 Task: Open Card Customer Satisfaction Review in Board Business Model Business Process Mapping and Optimization to Workspace Inventory Management Software and add a team member Softage.3@softage.net, a label Purple, a checklist Financial Analysis, an attachment from your google drive, a color Purple and finally, add a card description 'Plan and execute company team-building retreat with a focus on leadership development' and a comment 'Given the potential impact of this task, let us make sure we involve all stakeholders and gather their feedback.'. Add a start date 'Jan 03, 1900' with a due date 'Jan 10, 1900'
Action: Mouse moved to (834, 175)
Screenshot: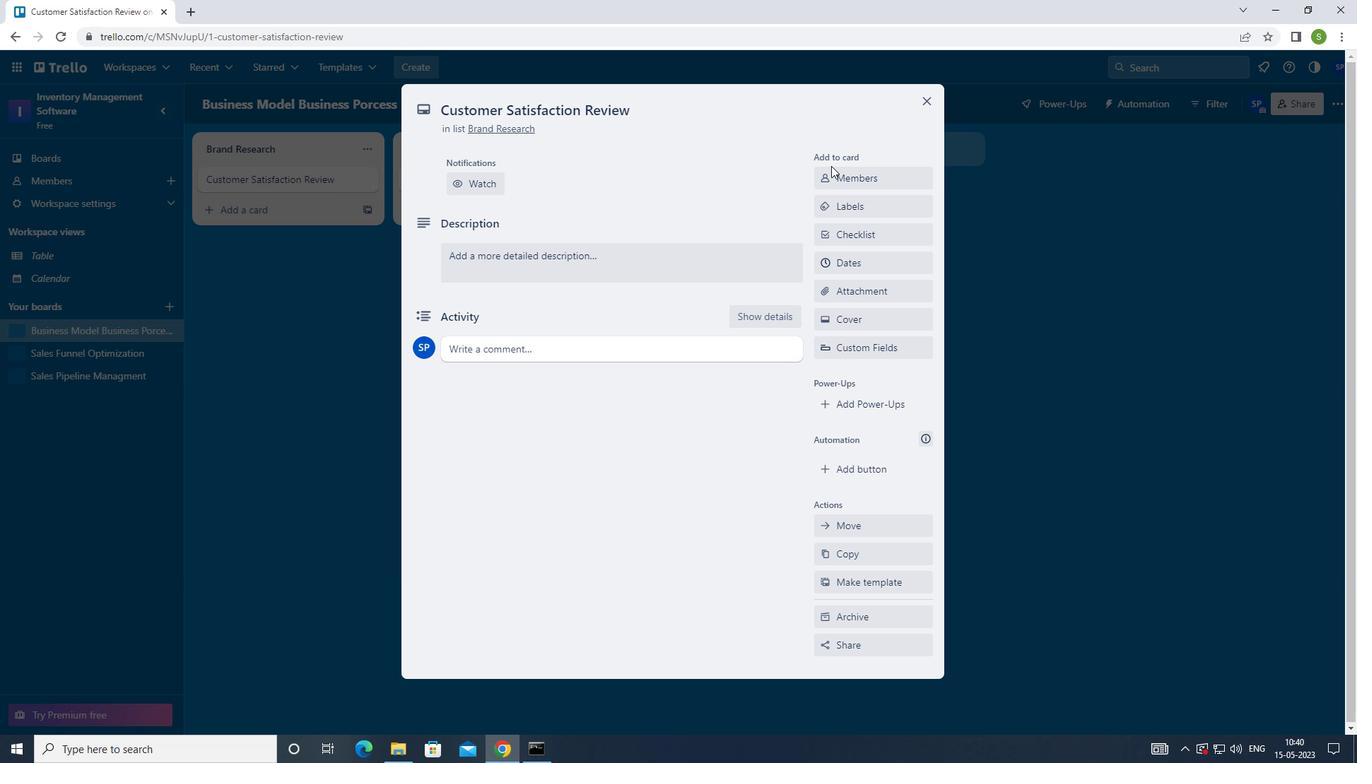 
Action: Mouse pressed left at (834, 175)
Screenshot: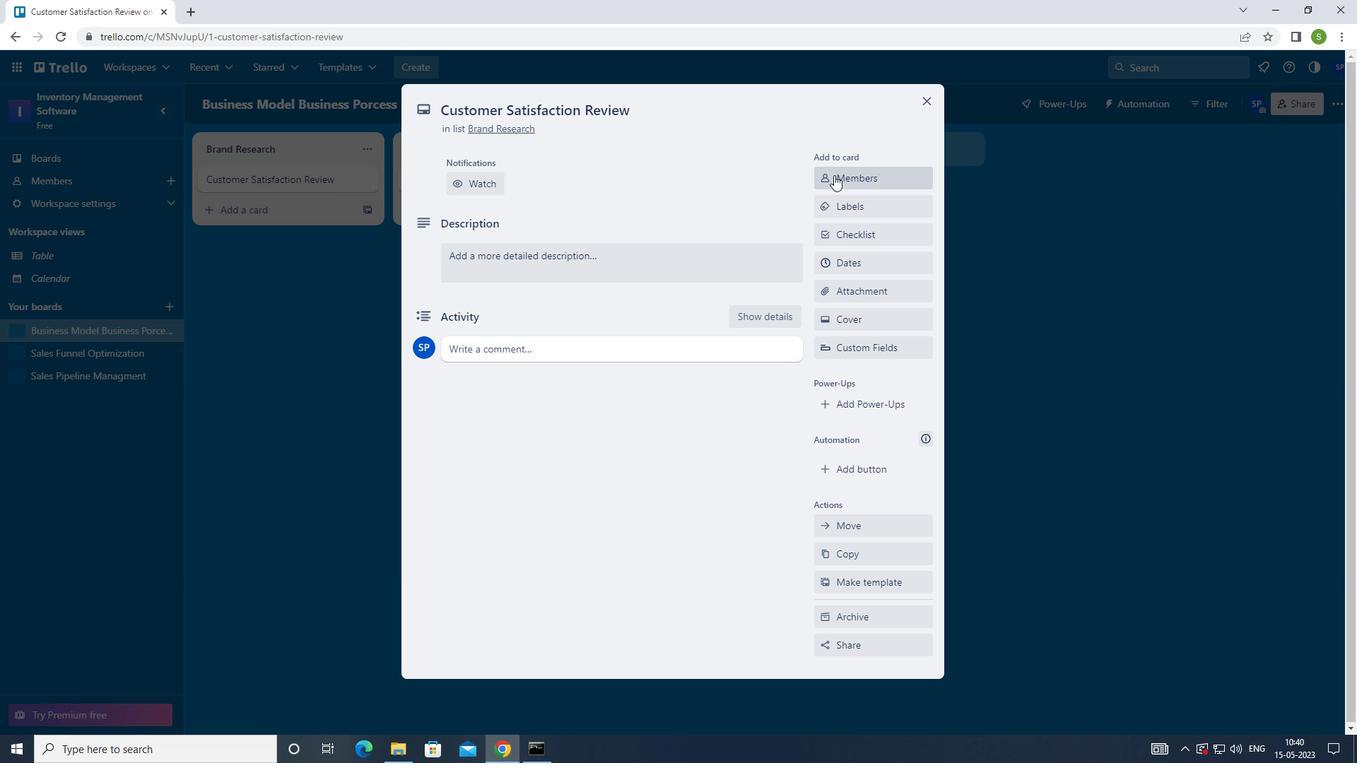 
Action: Mouse moved to (627, 236)
Screenshot: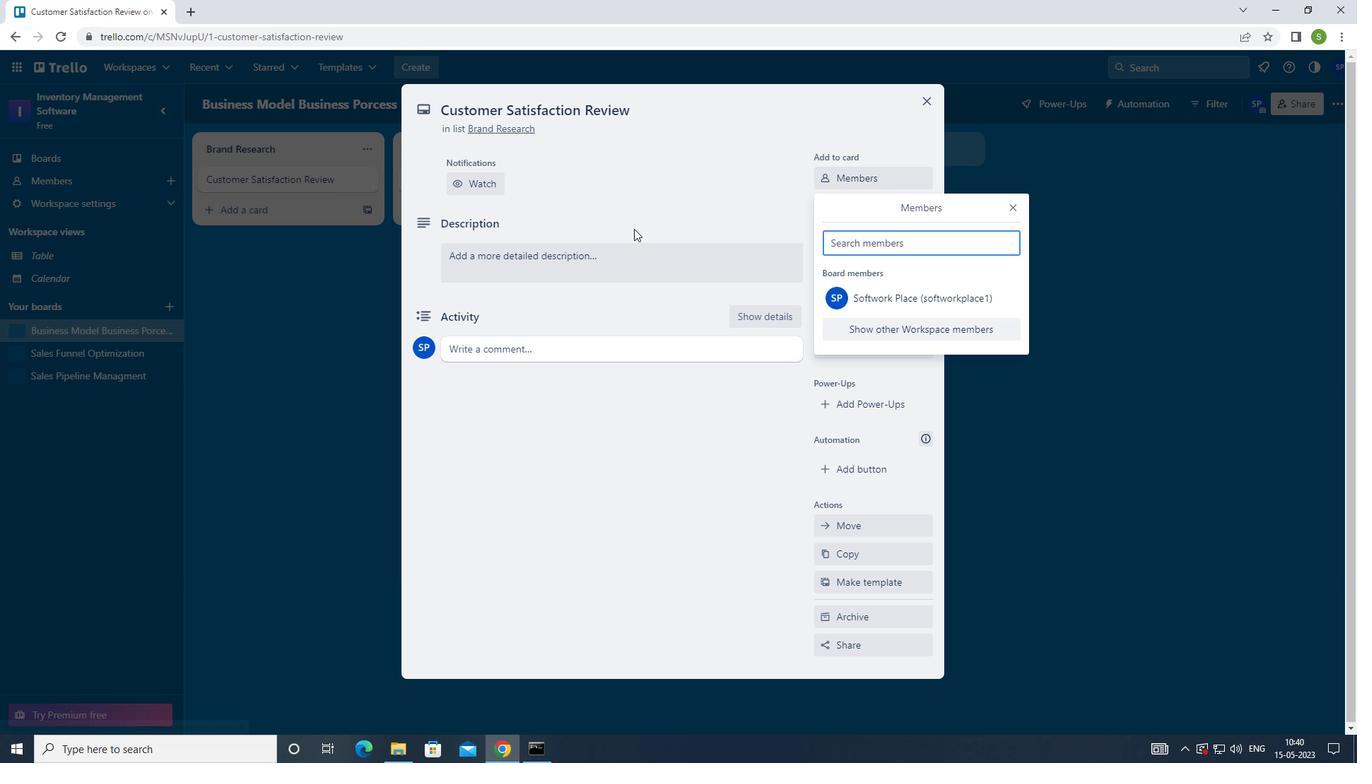 
Action: Key pressed <Key.shift>SOFTAGE.3<Key.shift>@SOFTGE<Key.backspace><Key.backspace>AGE,NET
Screenshot: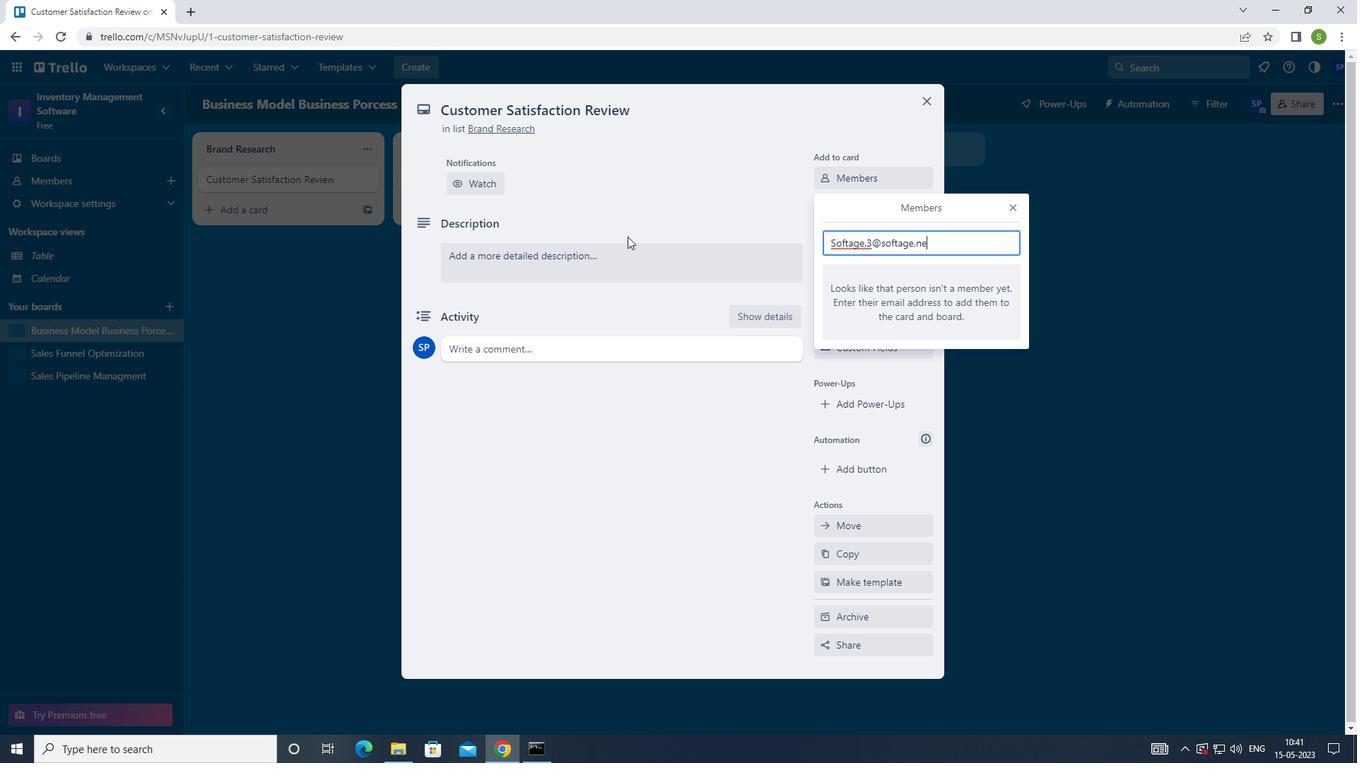 
Action: Mouse moved to (1010, 205)
Screenshot: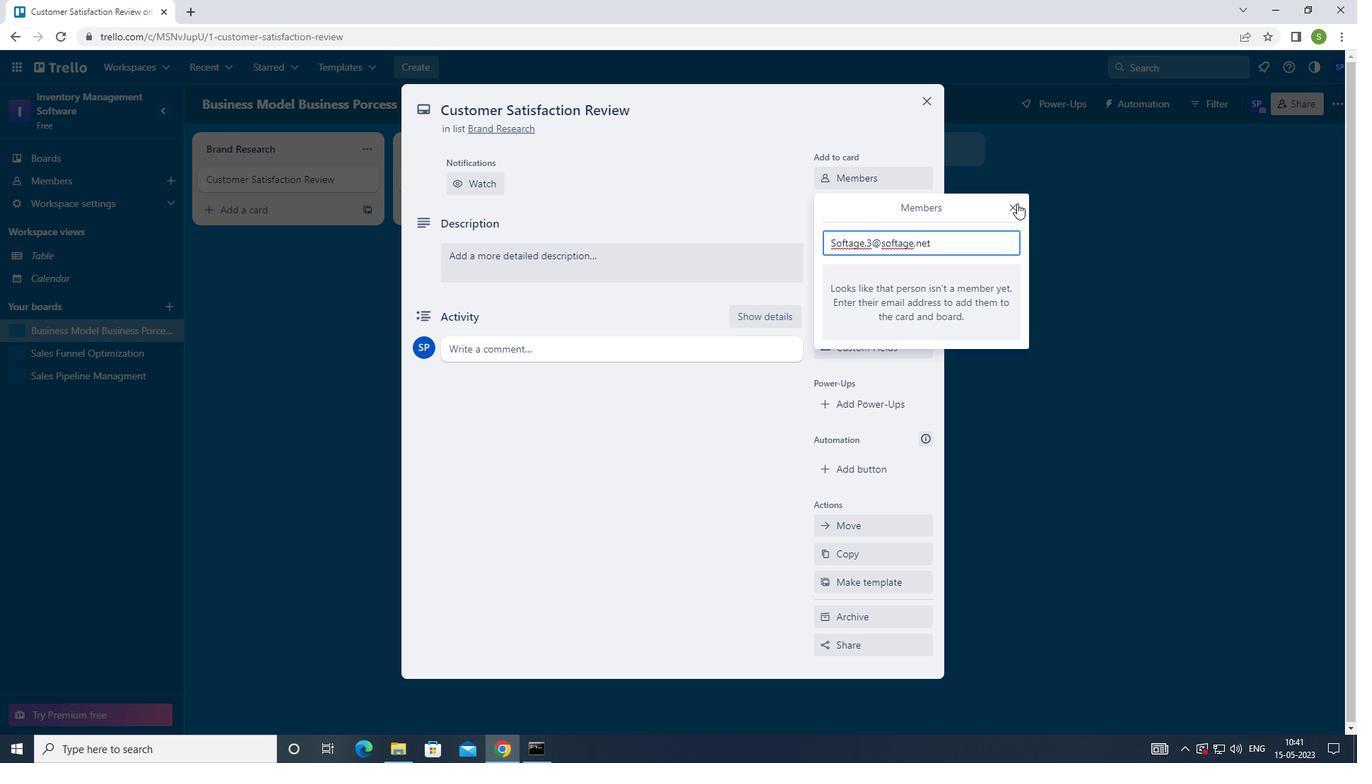 
Action: Mouse pressed left at (1010, 205)
Screenshot: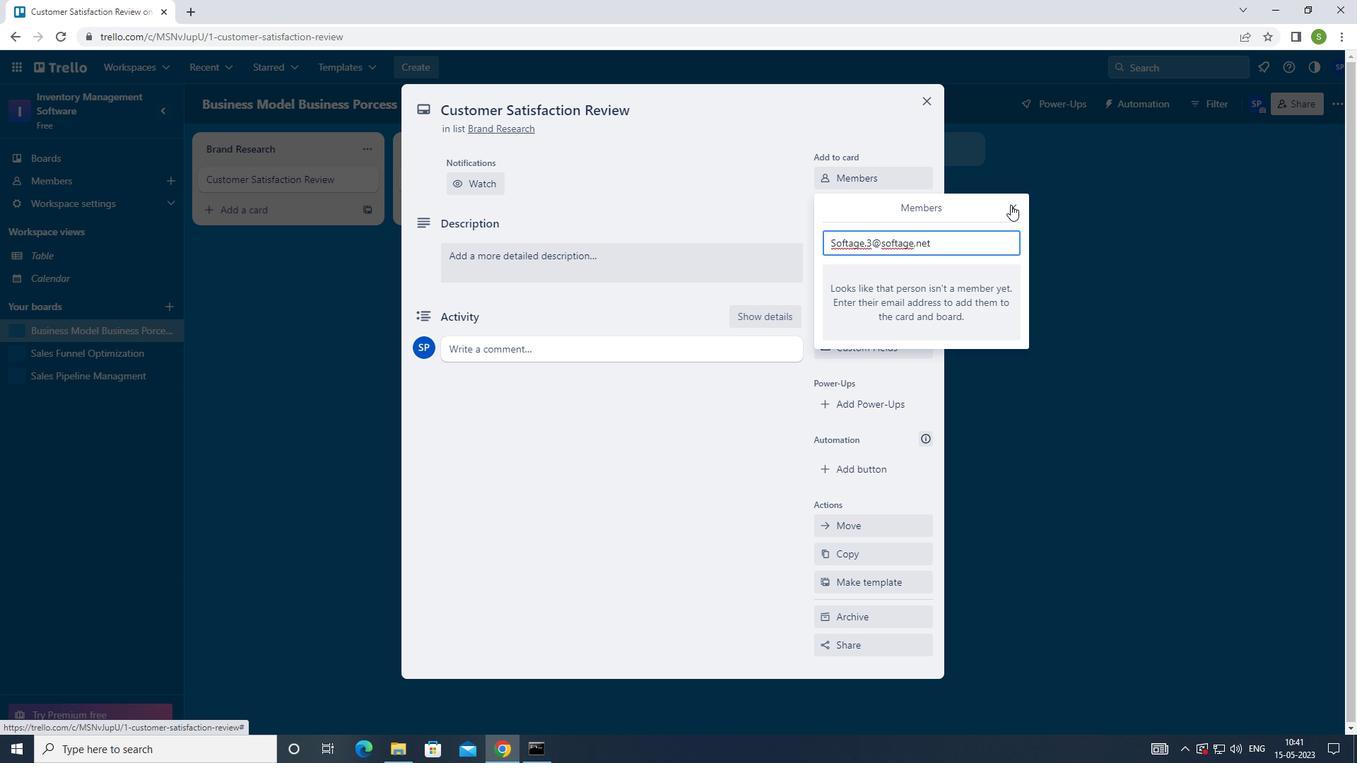
Action: Mouse moved to (880, 212)
Screenshot: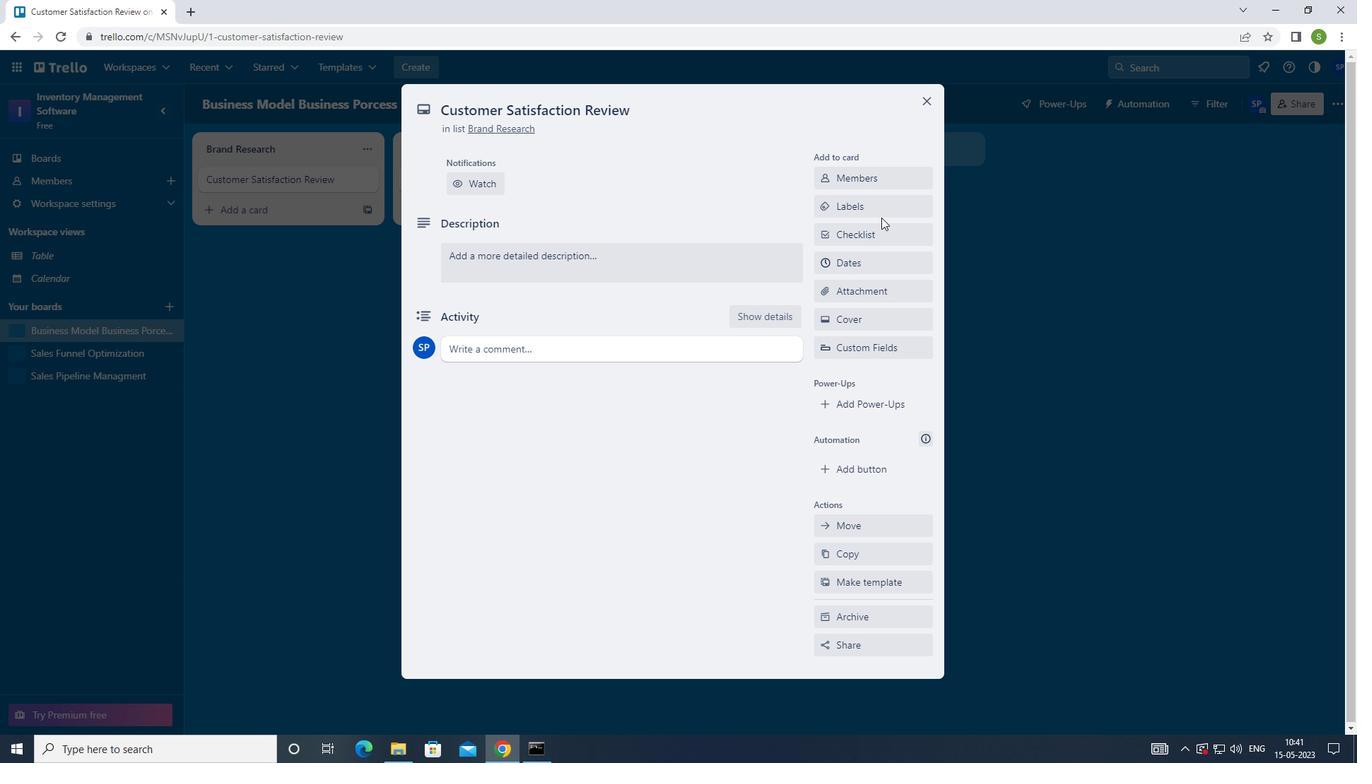 
Action: Mouse pressed left at (880, 212)
Screenshot: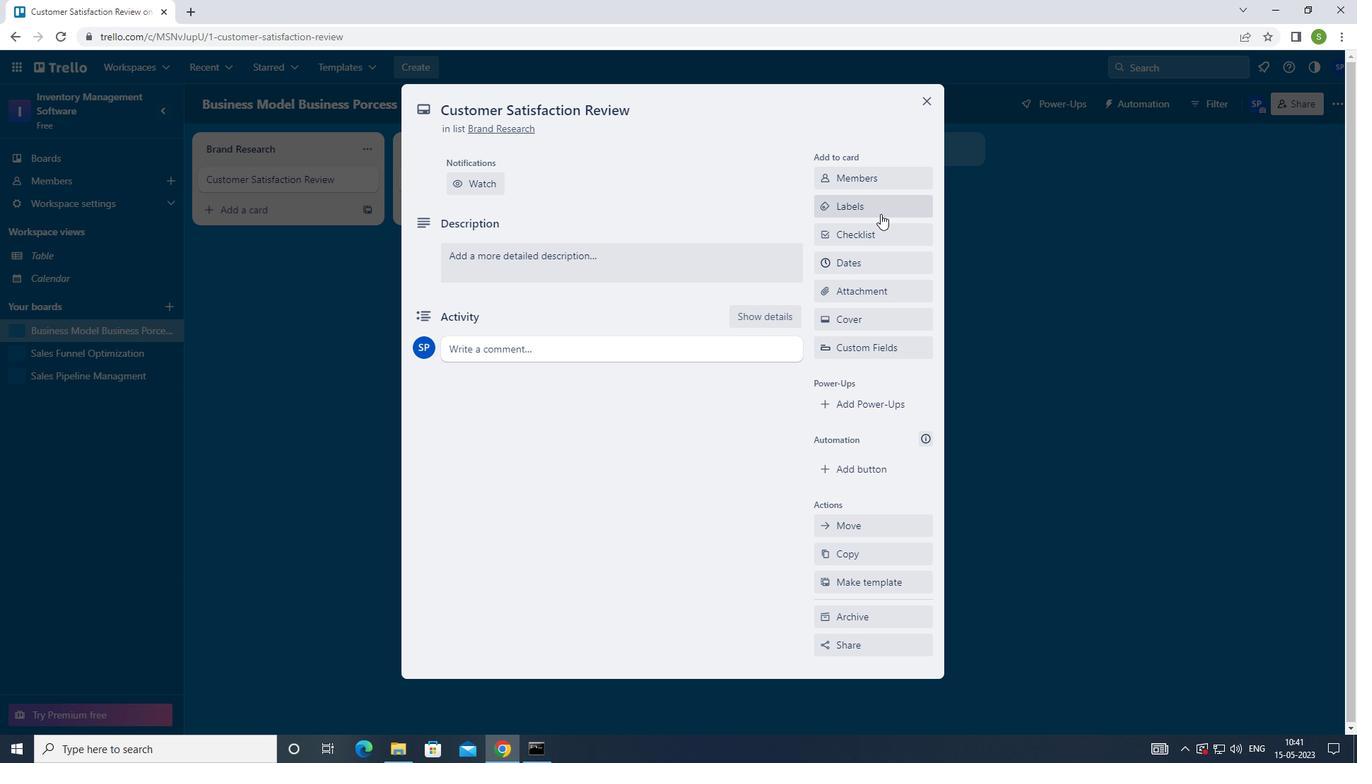 
Action: Mouse moved to (829, 422)
Screenshot: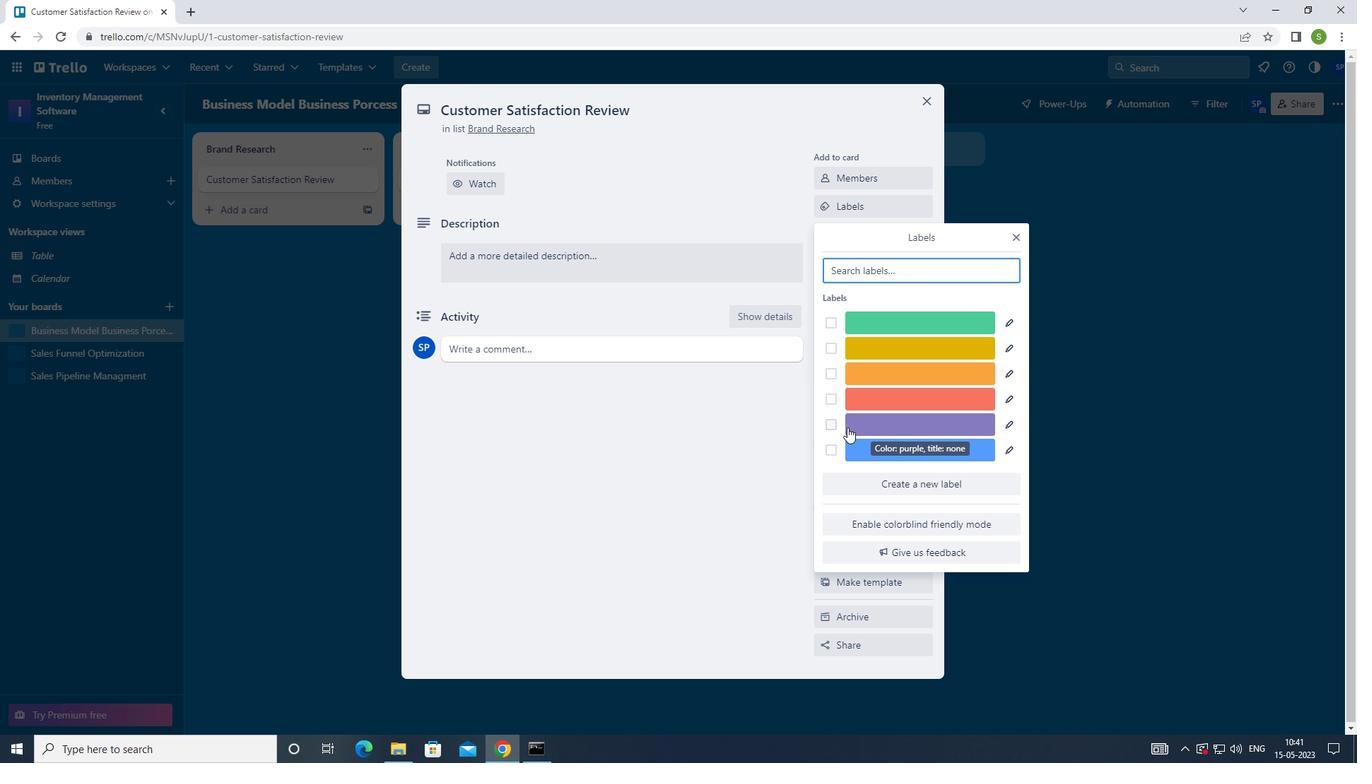 
Action: Mouse pressed left at (829, 422)
Screenshot: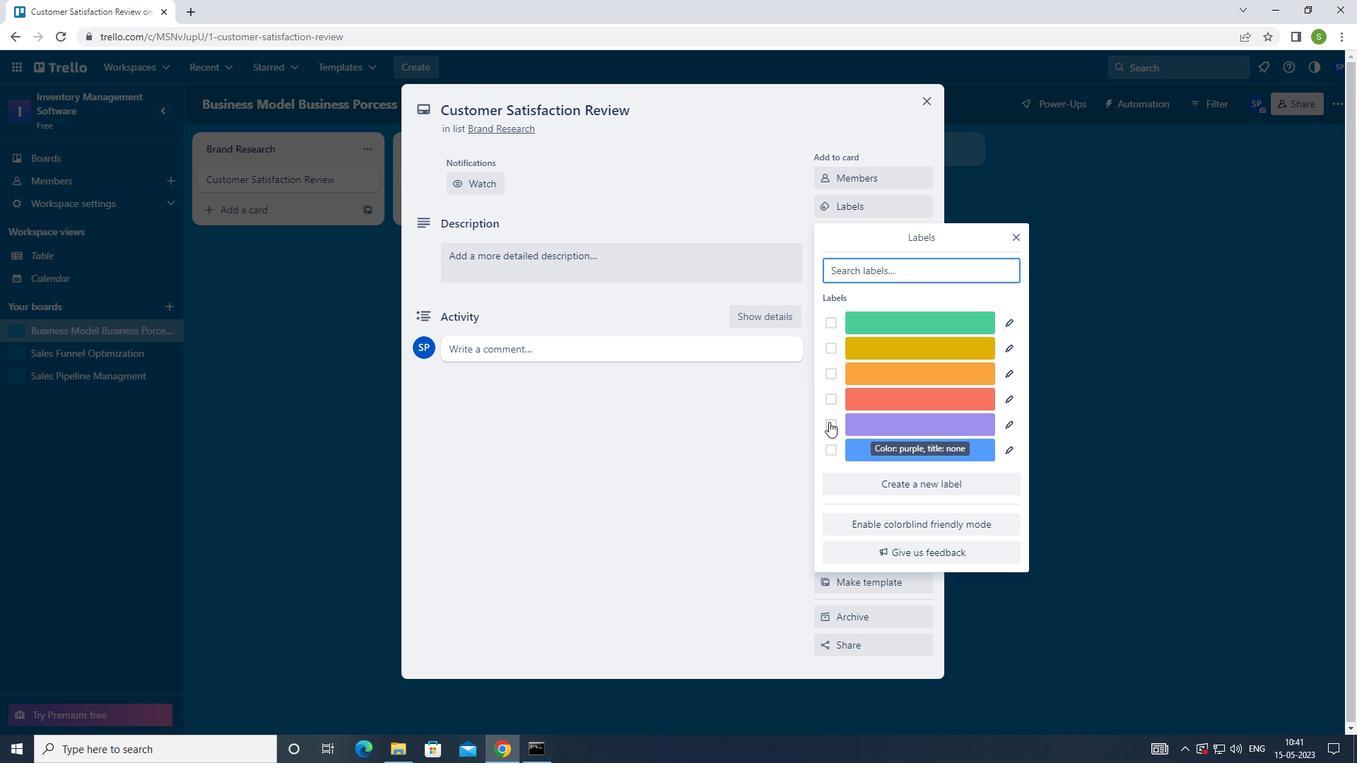 
Action: Mouse moved to (1014, 236)
Screenshot: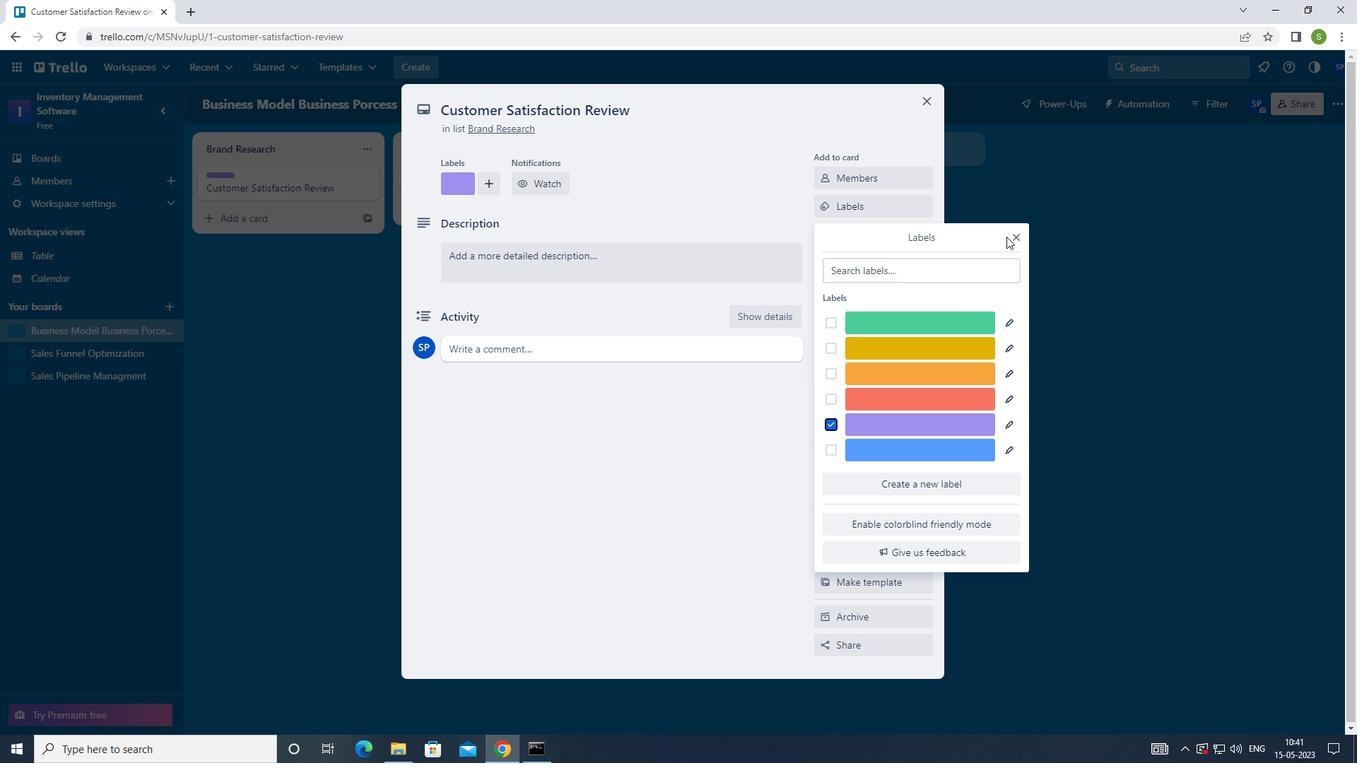 
Action: Mouse pressed left at (1014, 236)
Screenshot: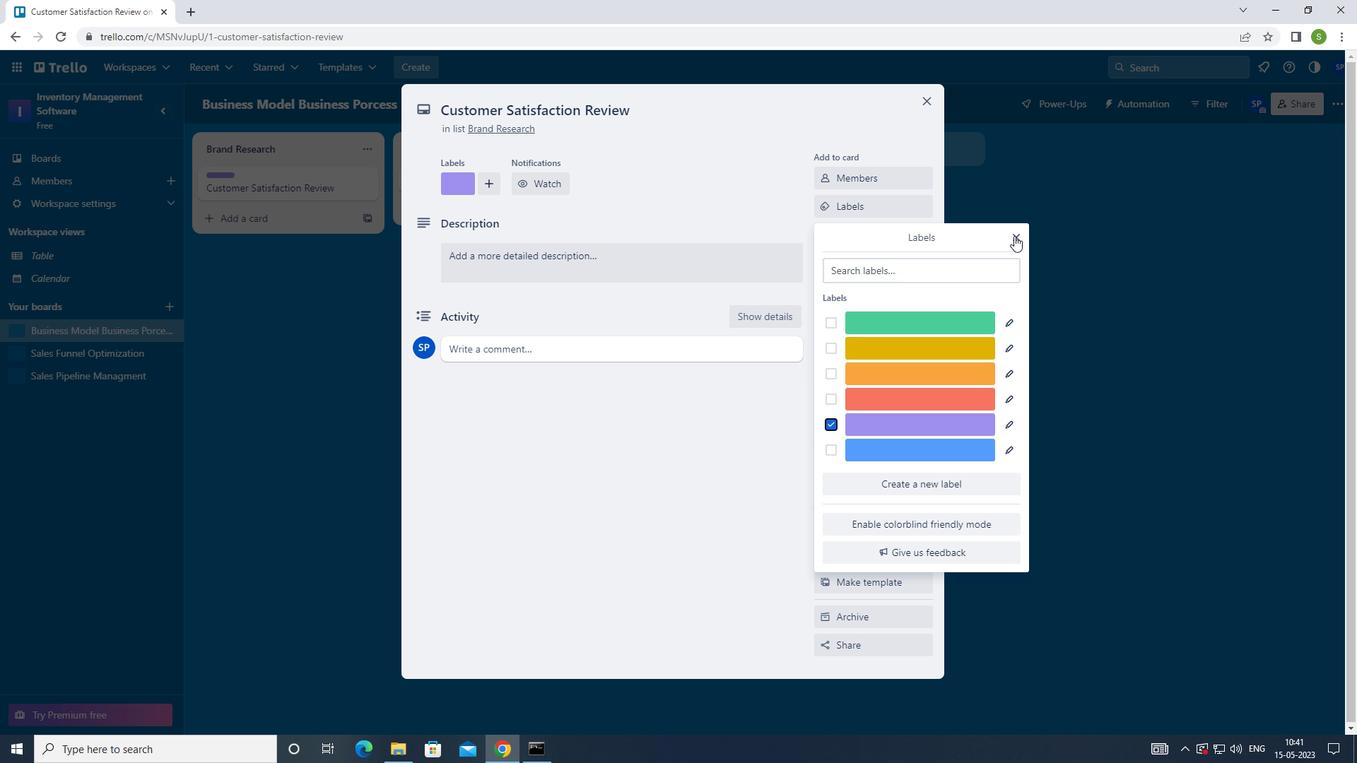 
Action: Mouse moved to (875, 241)
Screenshot: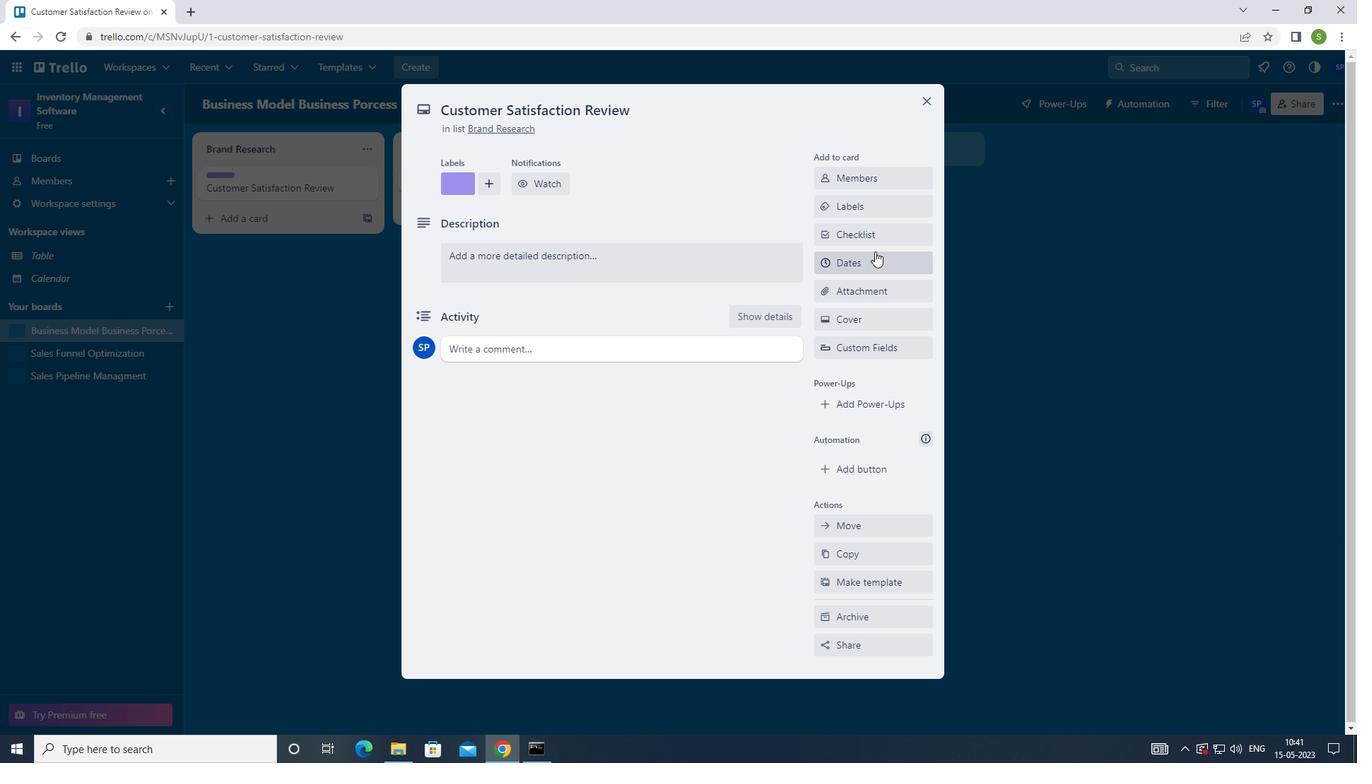 
Action: Mouse pressed left at (875, 241)
Screenshot: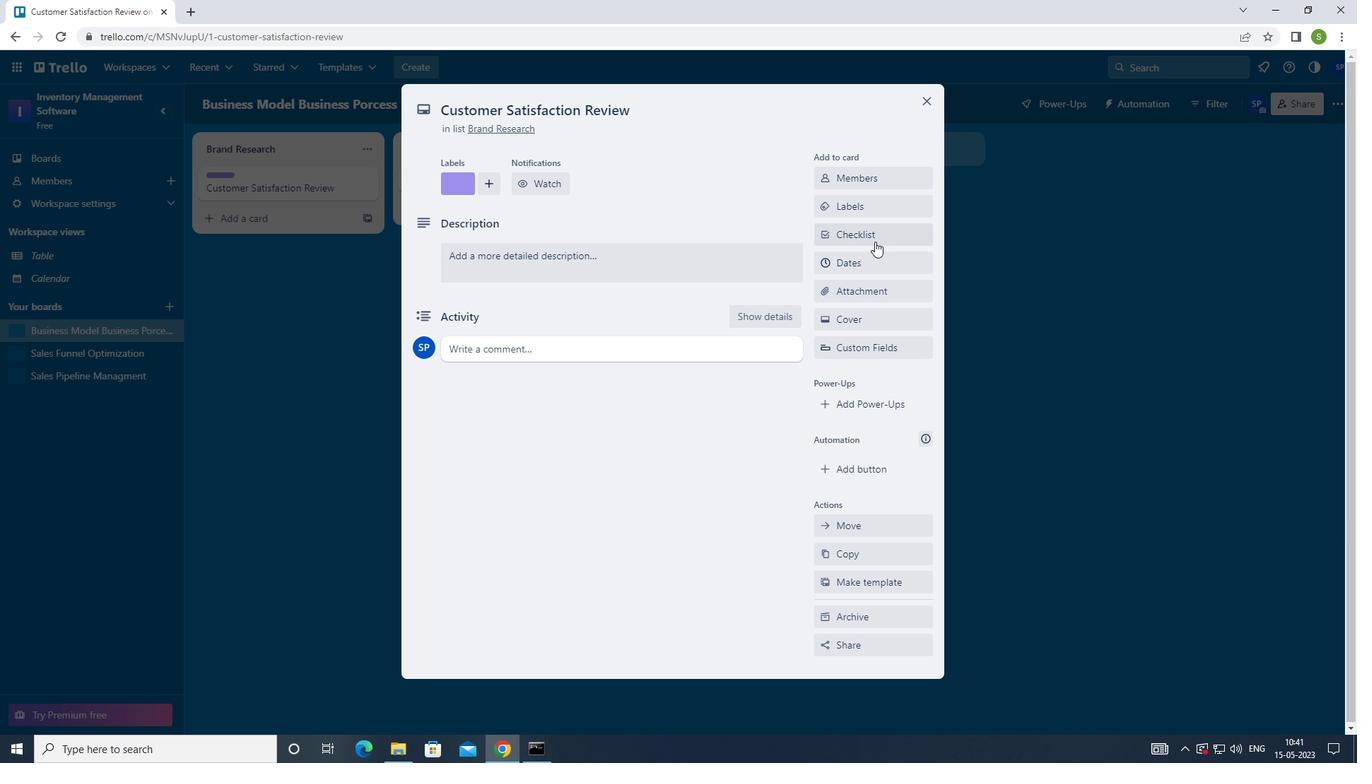 
Action: Mouse moved to (742, 338)
Screenshot: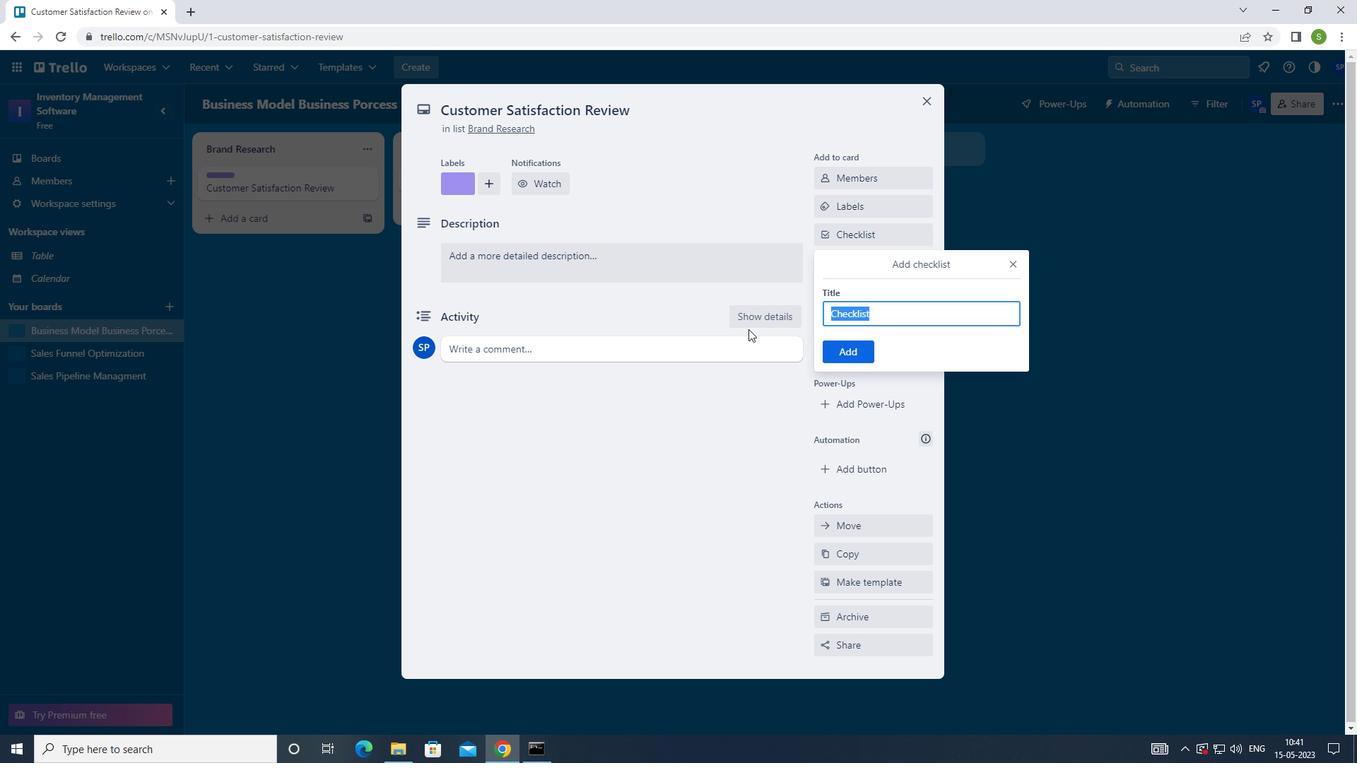 
Action: Key pressed <Key.shift>FINANCIAL<Key.space><Key.shift>ANALYSIS
Screenshot: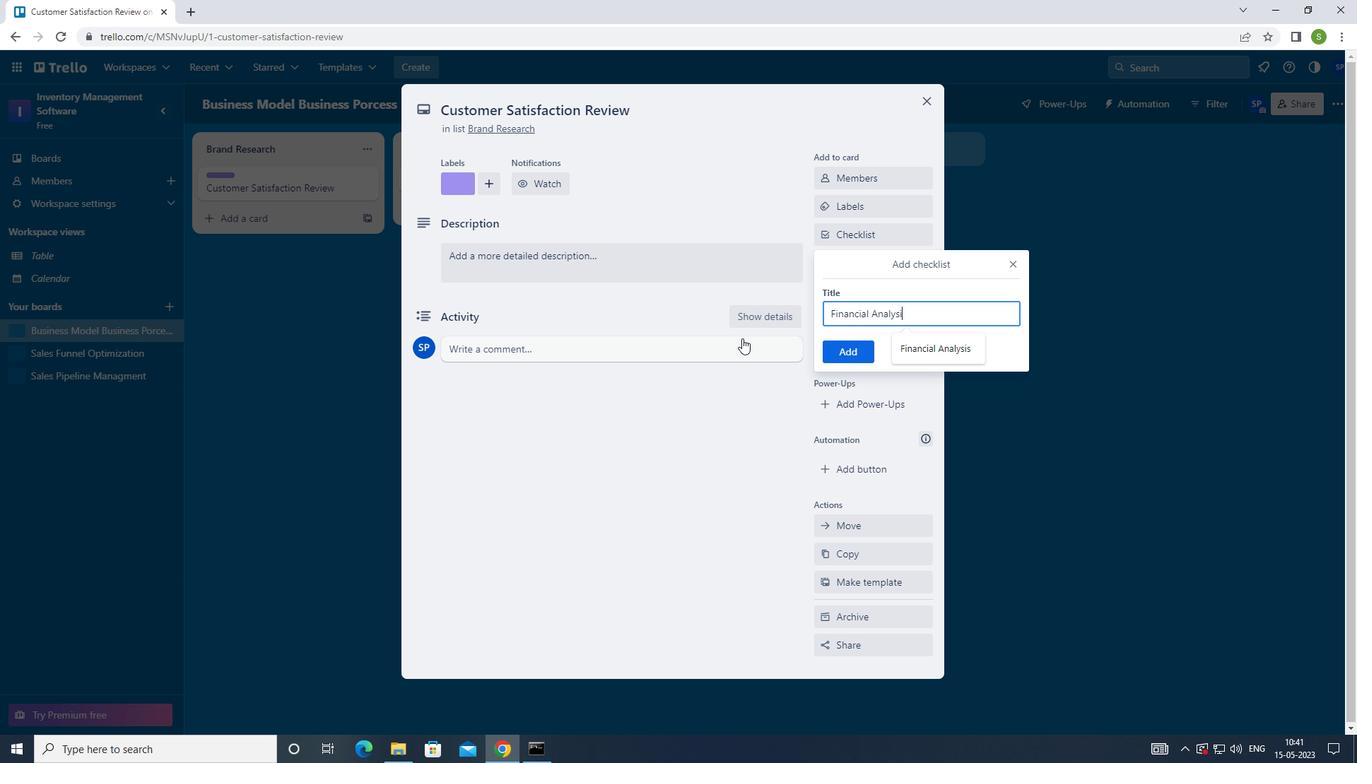 
Action: Mouse moved to (863, 343)
Screenshot: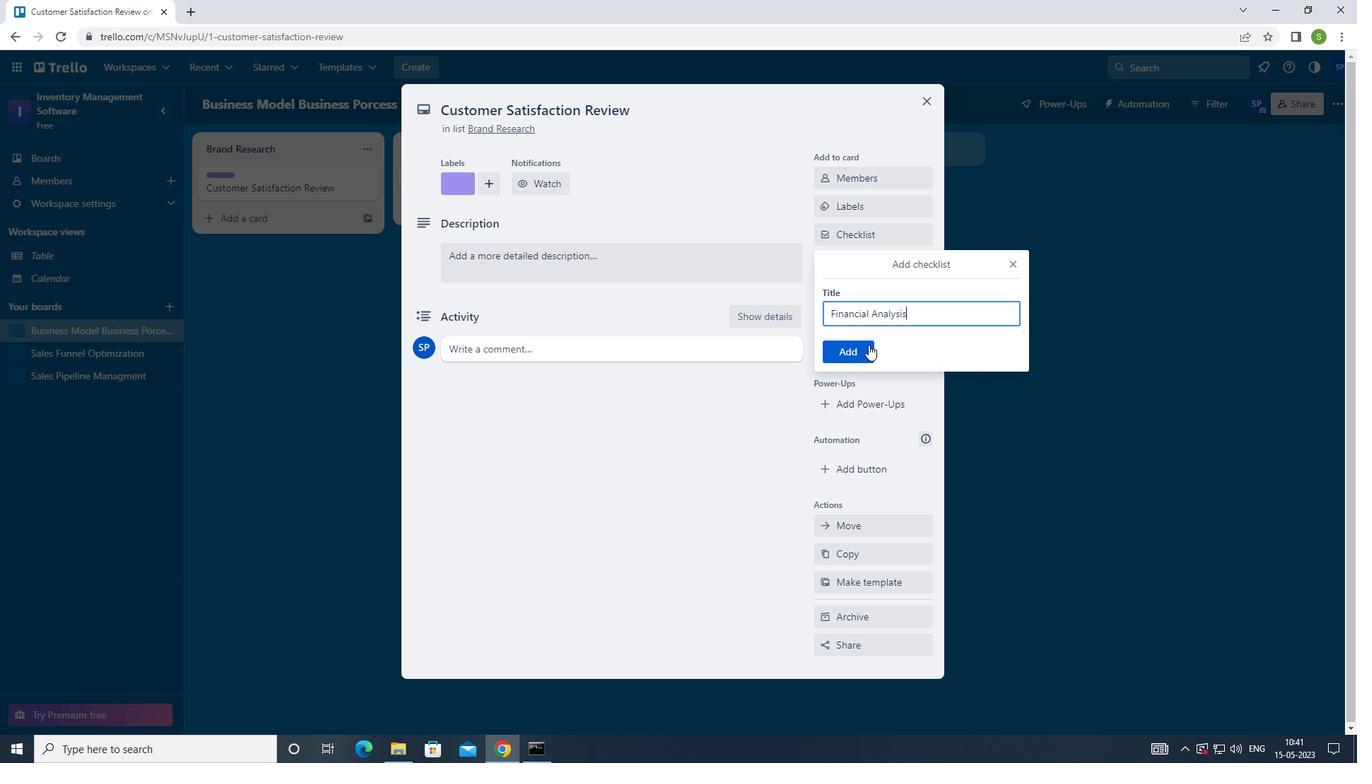 
Action: Mouse pressed left at (863, 343)
Screenshot: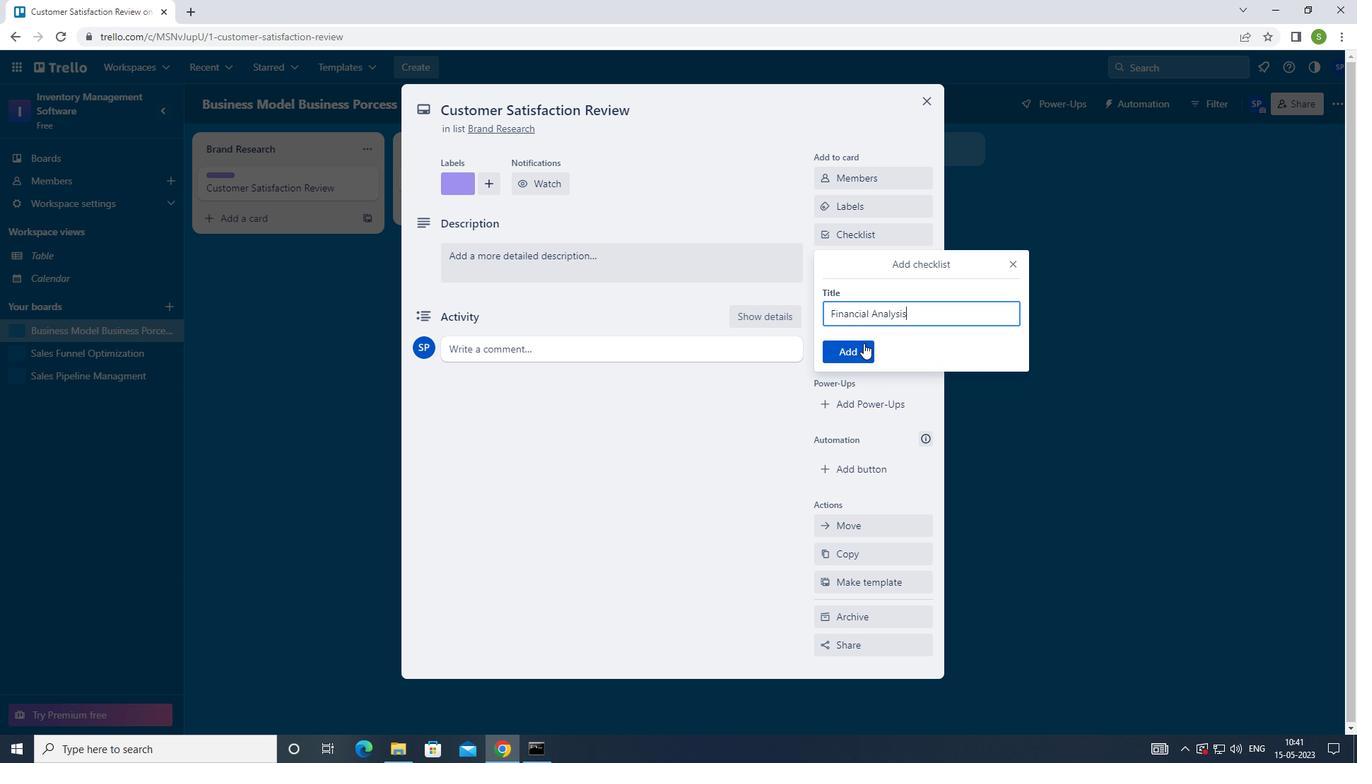 
Action: Mouse moved to (863, 293)
Screenshot: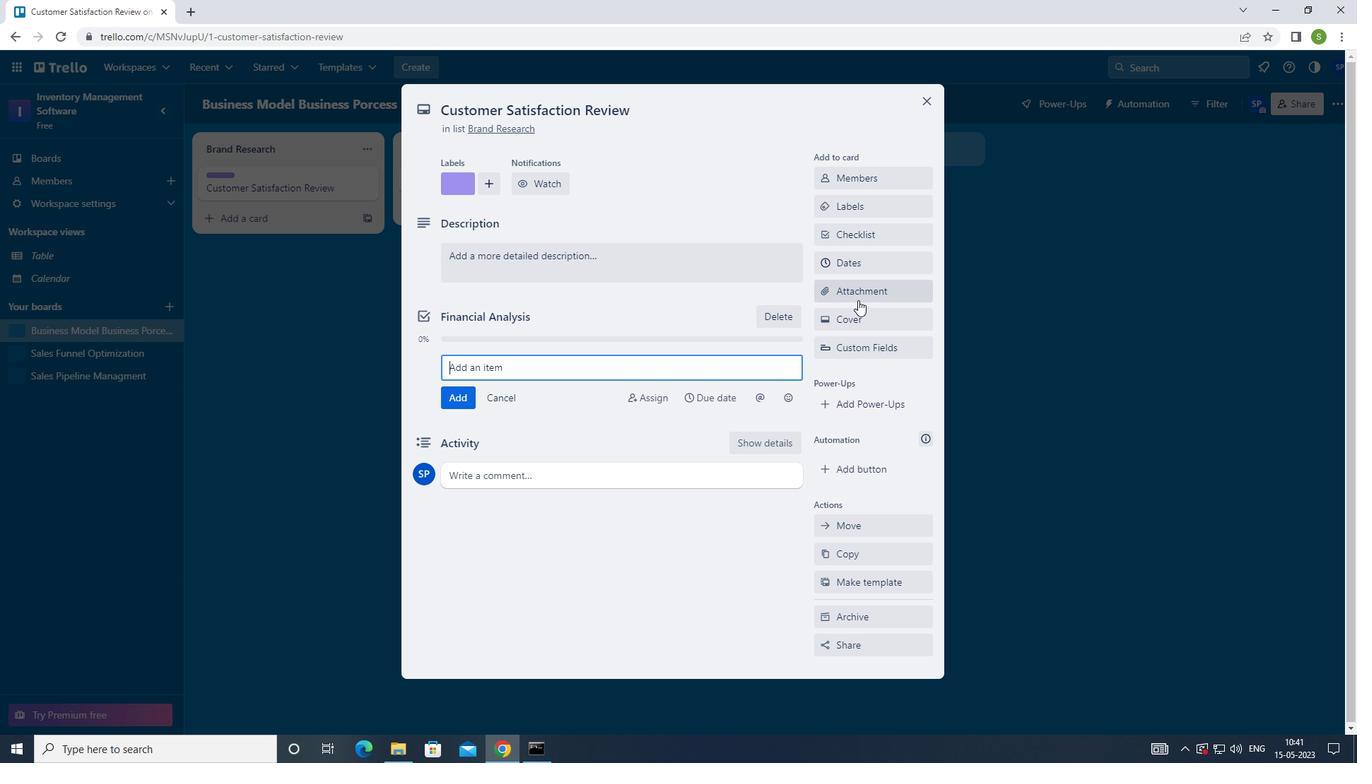 
Action: Mouse pressed left at (863, 293)
Screenshot: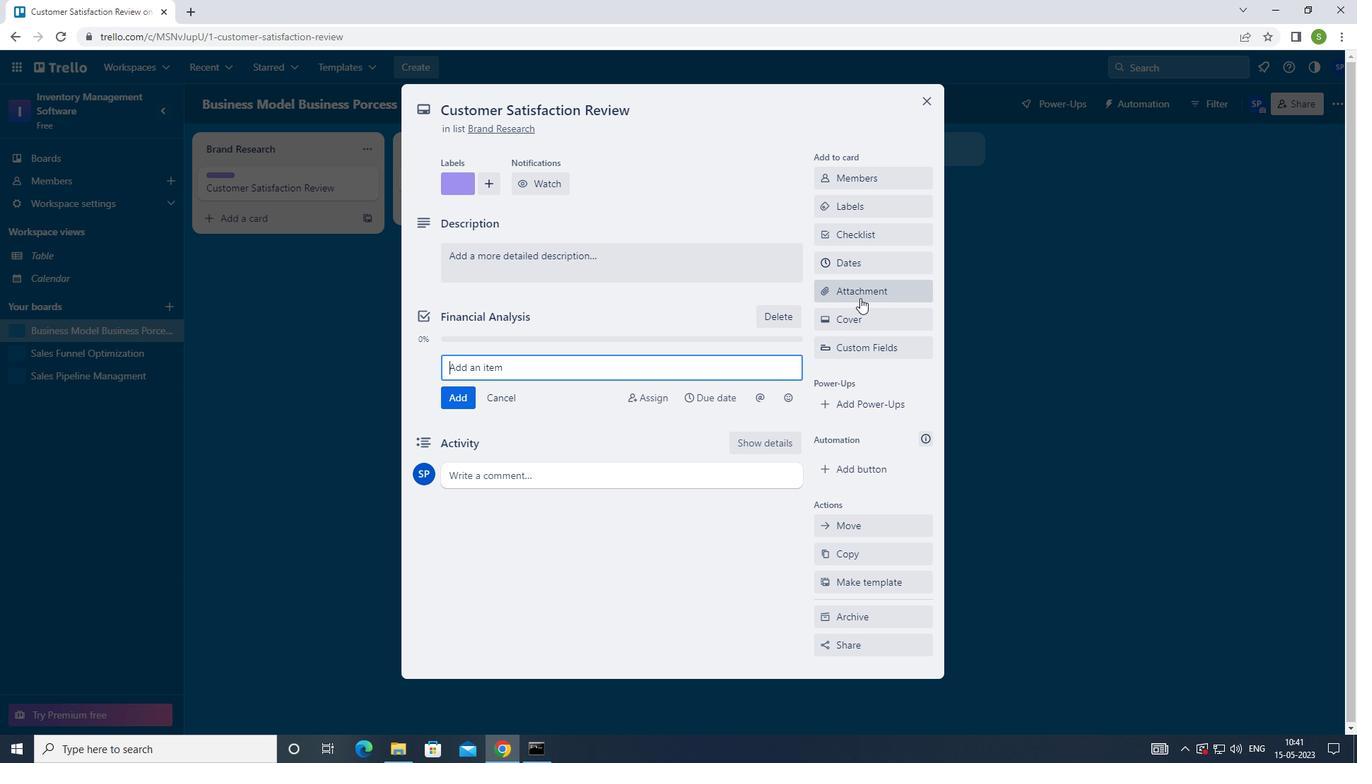 
Action: Mouse moved to (854, 400)
Screenshot: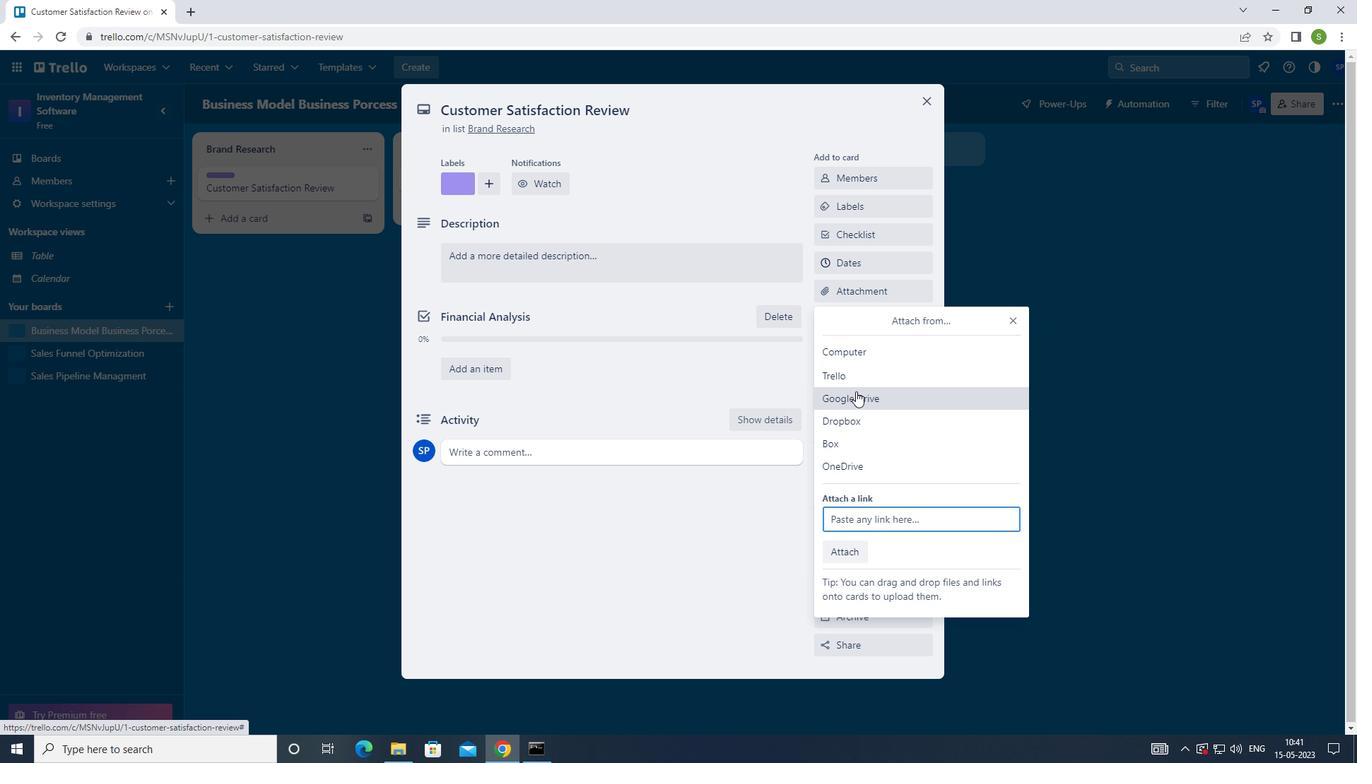 
Action: Mouse pressed left at (854, 400)
Screenshot: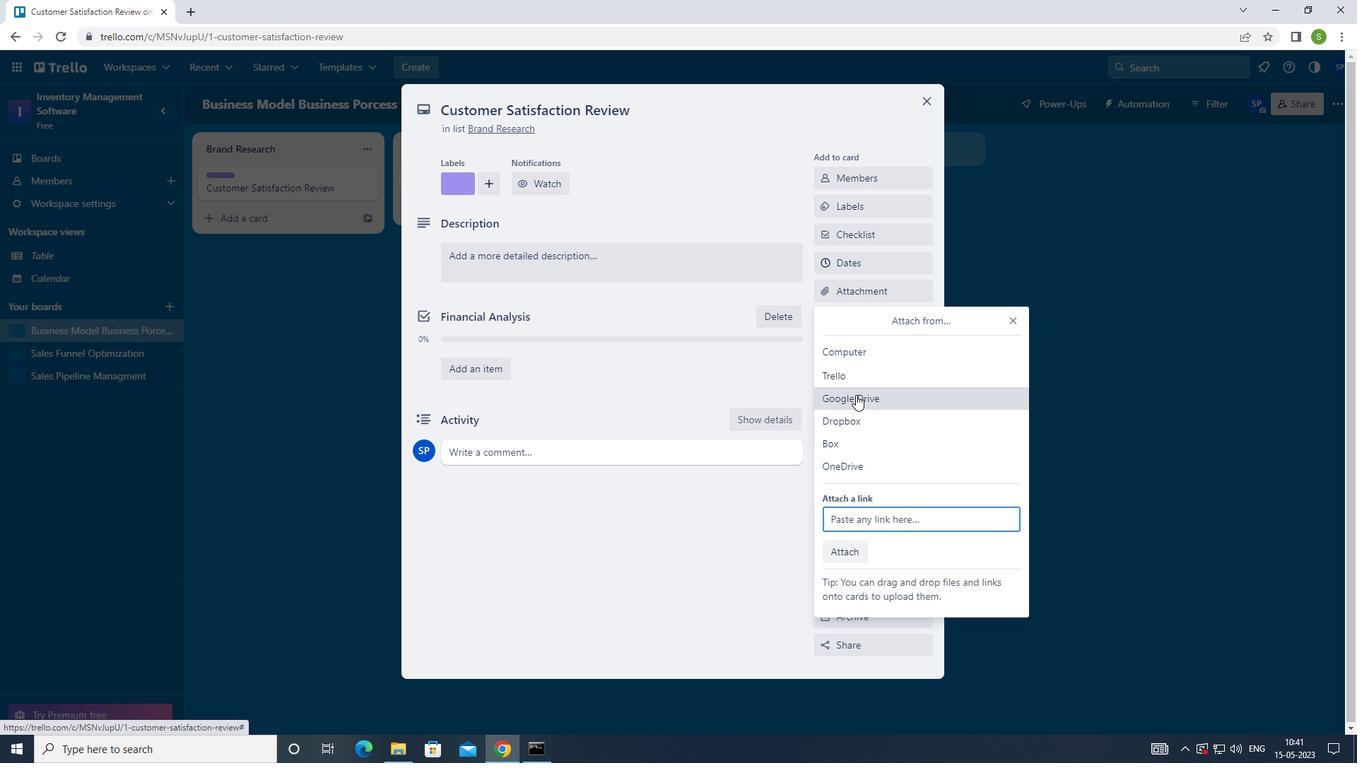 
Action: Mouse moved to (431, 395)
Screenshot: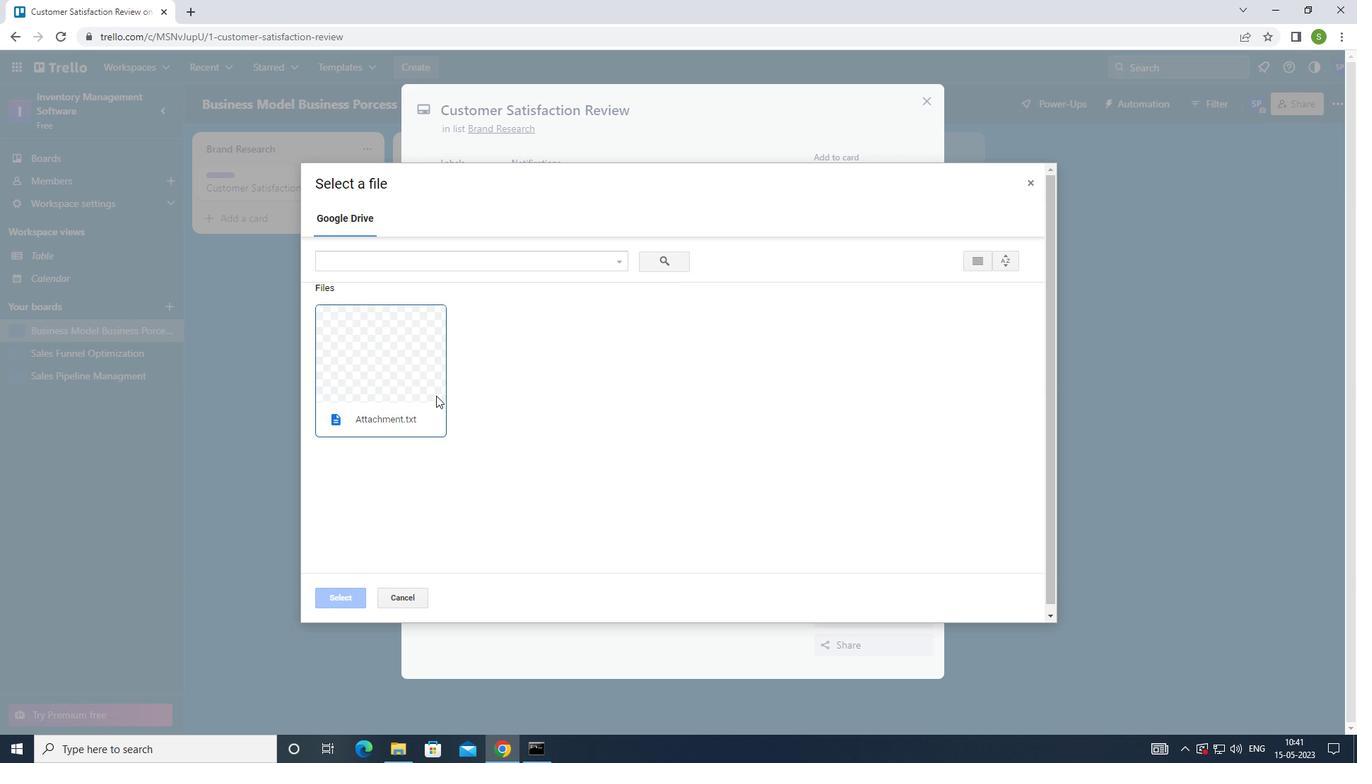 
Action: Mouse pressed left at (431, 395)
Screenshot: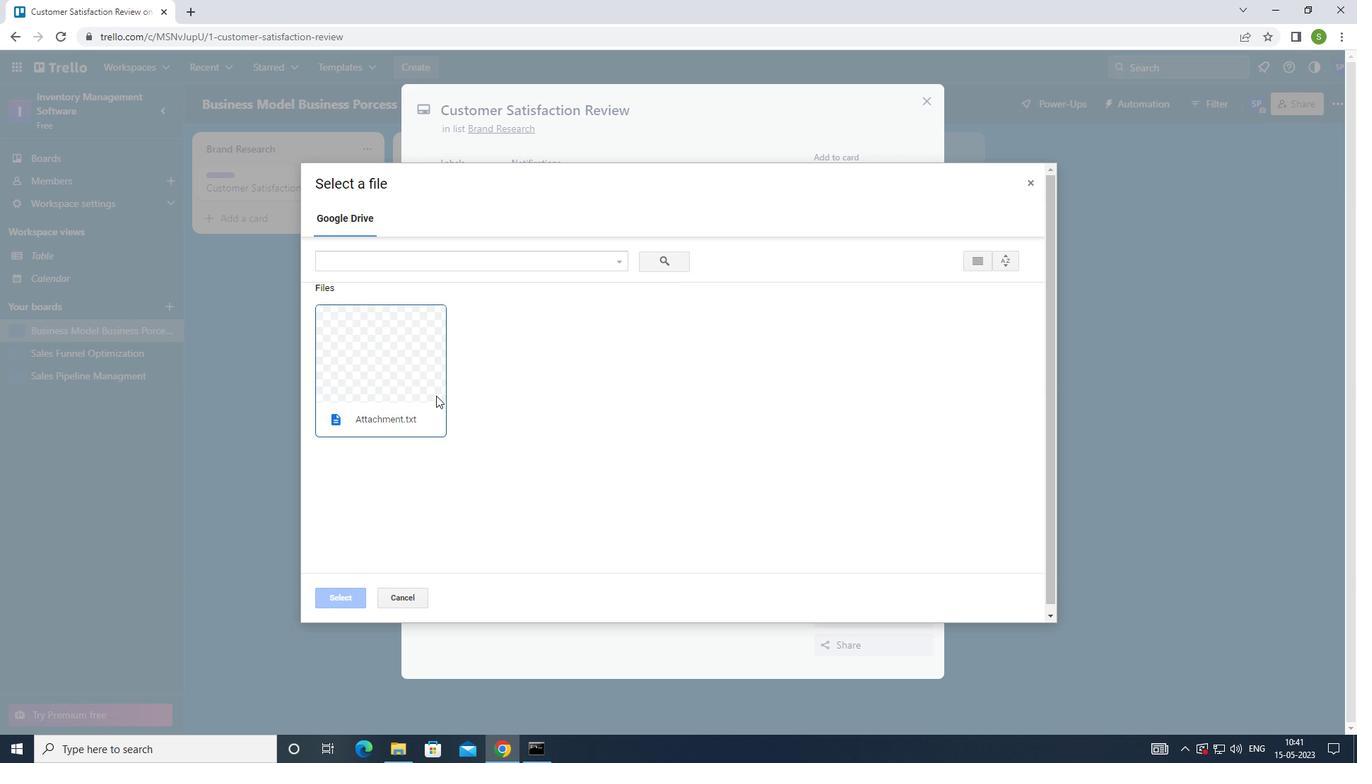 
Action: Mouse moved to (351, 598)
Screenshot: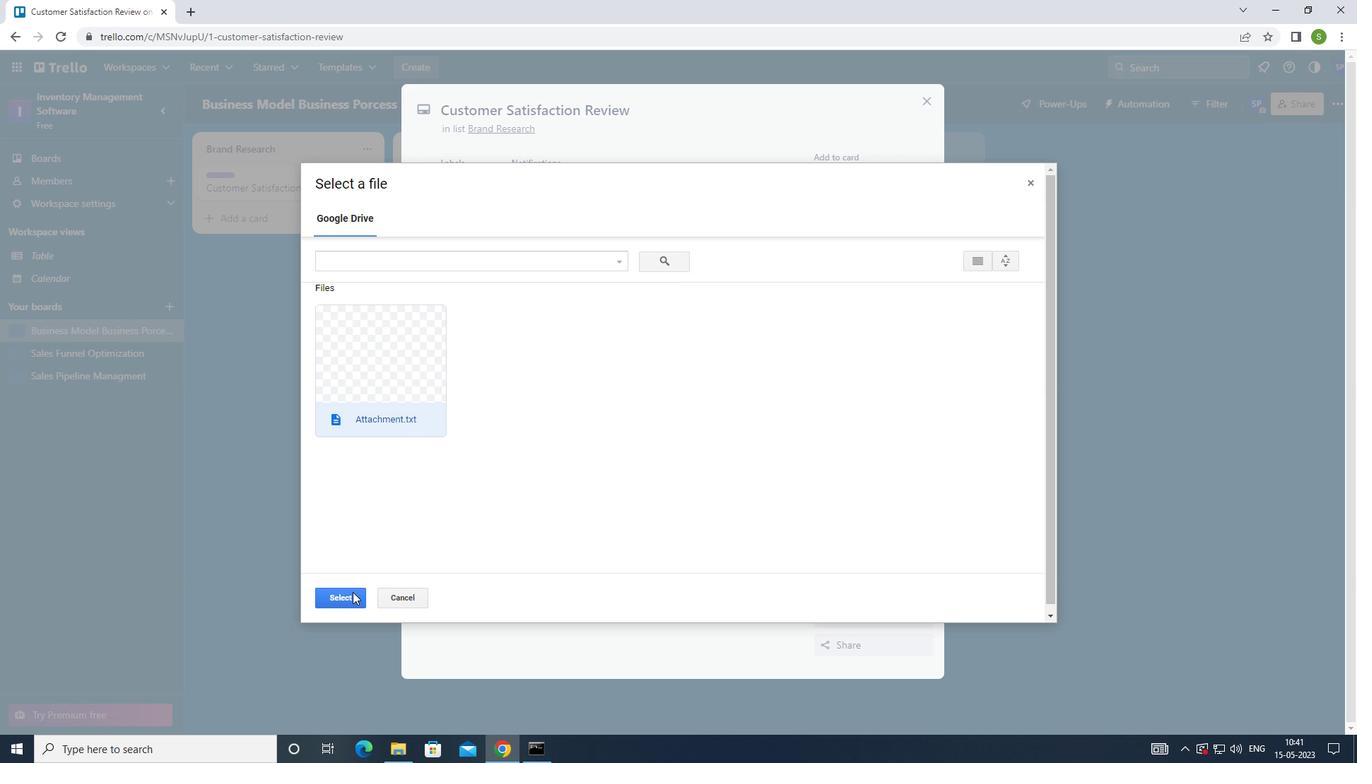 
Action: Mouse pressed left at (351, 598)
Screenshot: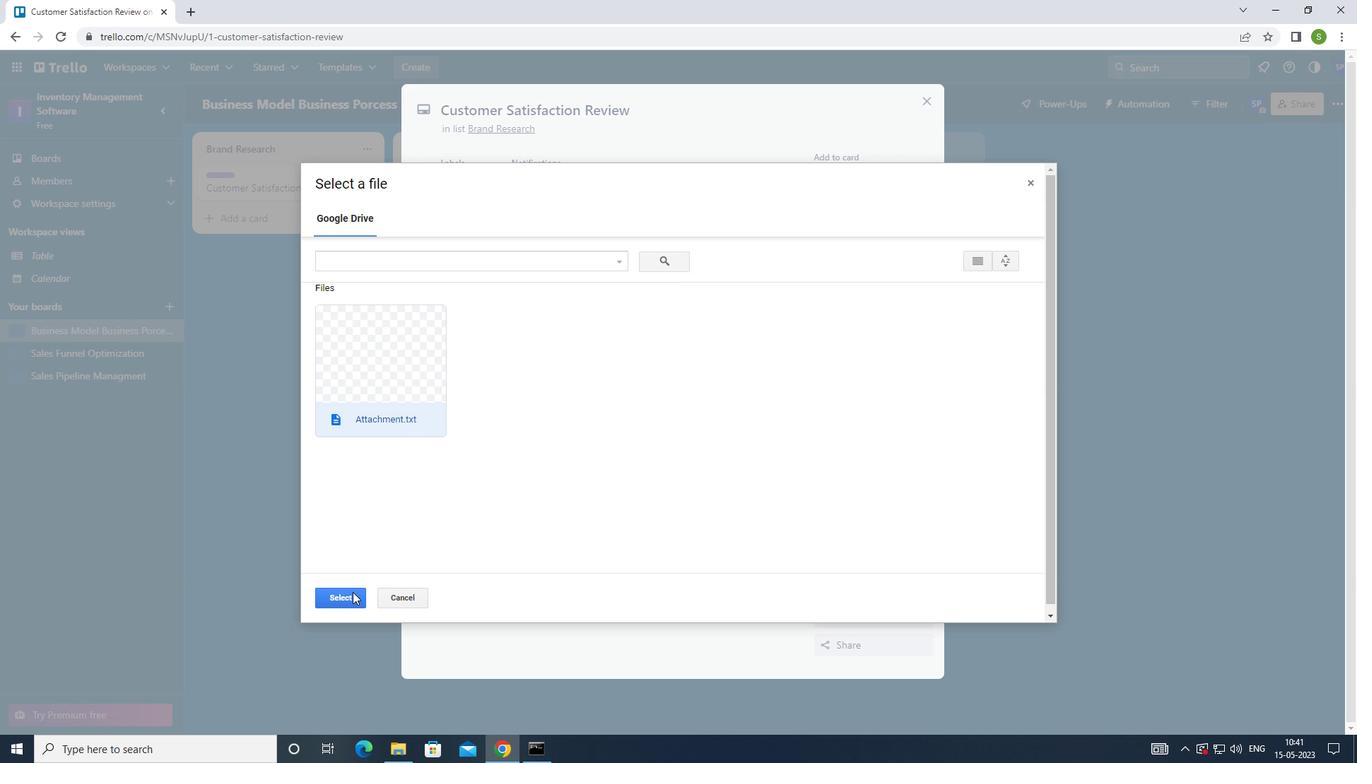 
Action: Mouse moved to (849, 316)
Screenshot: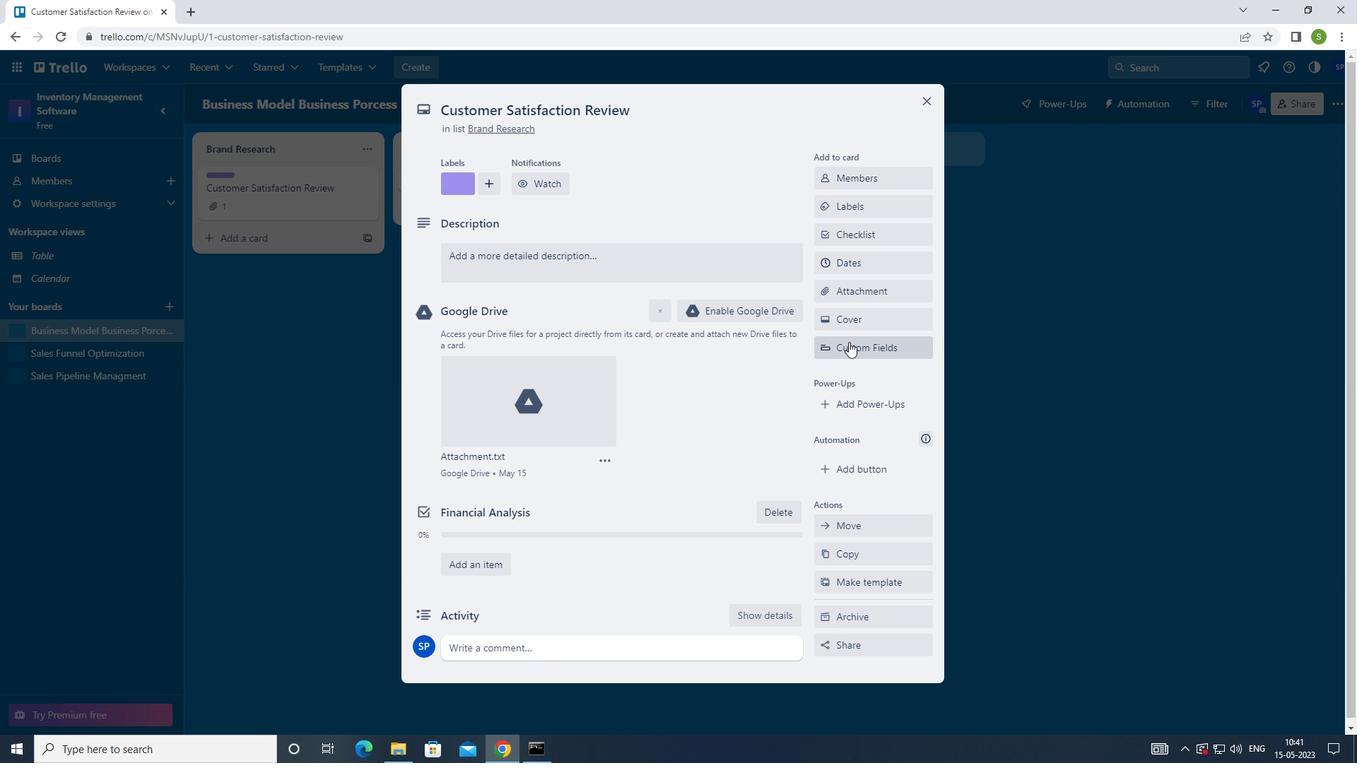 
Action: Mouse pressed left at (849, 316)
Screenshot: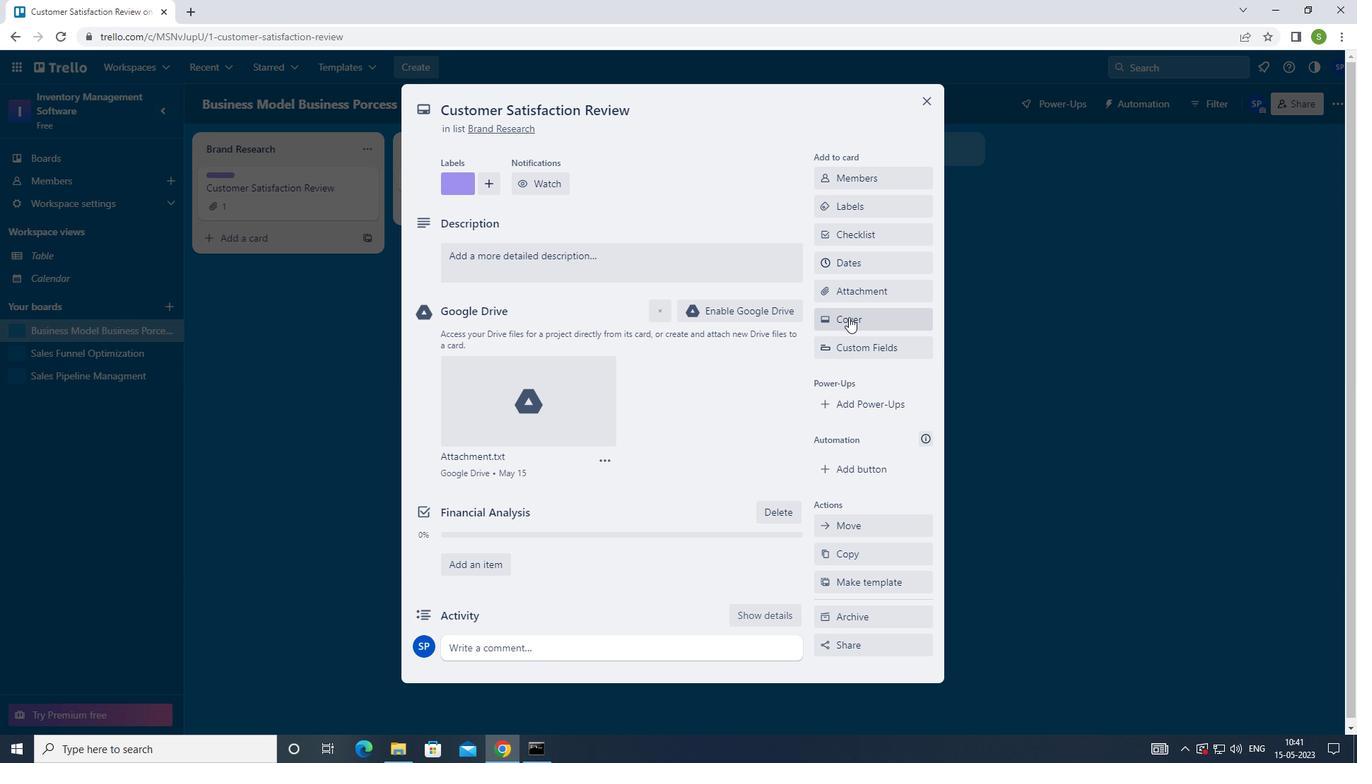 
Action: Mouse moved to (1002, 453)
Screenshot: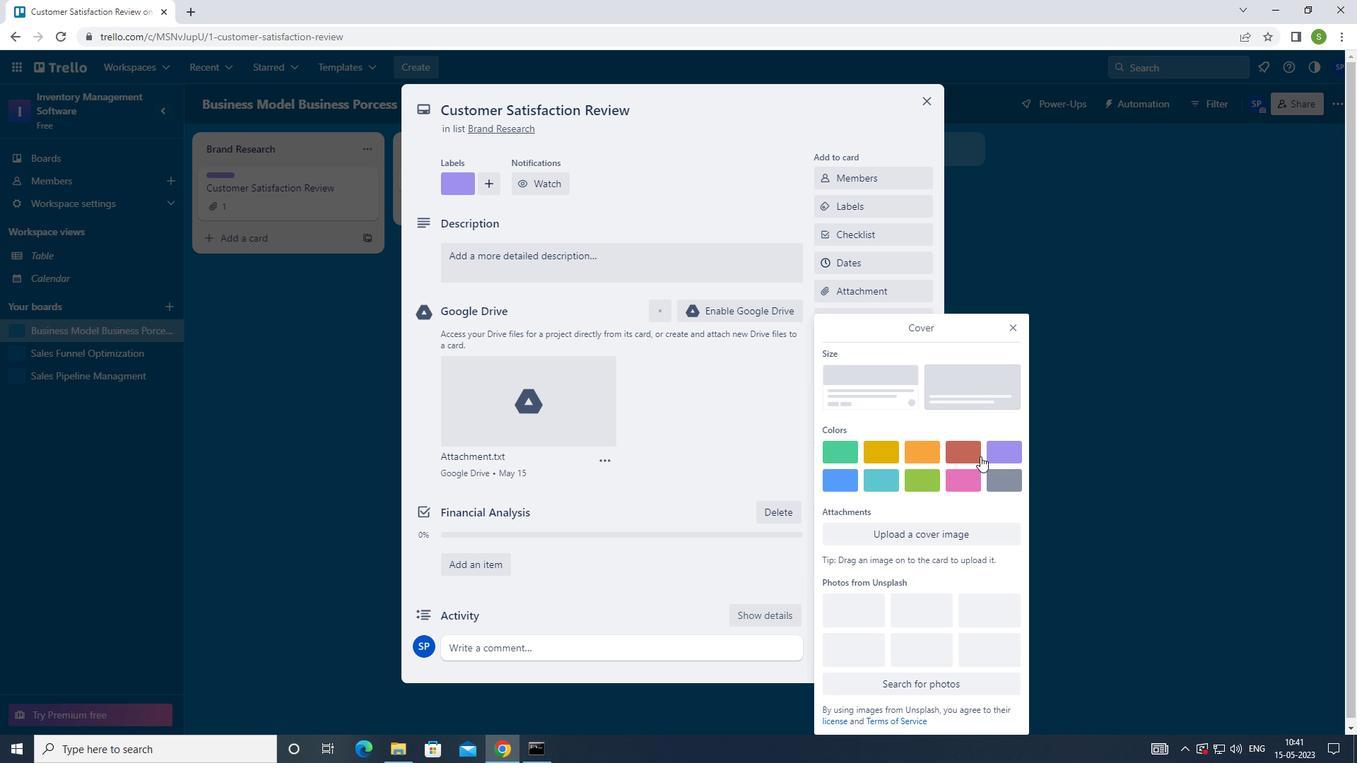 
Action: Mouse pressed left at (1002, 453)
Screenshot: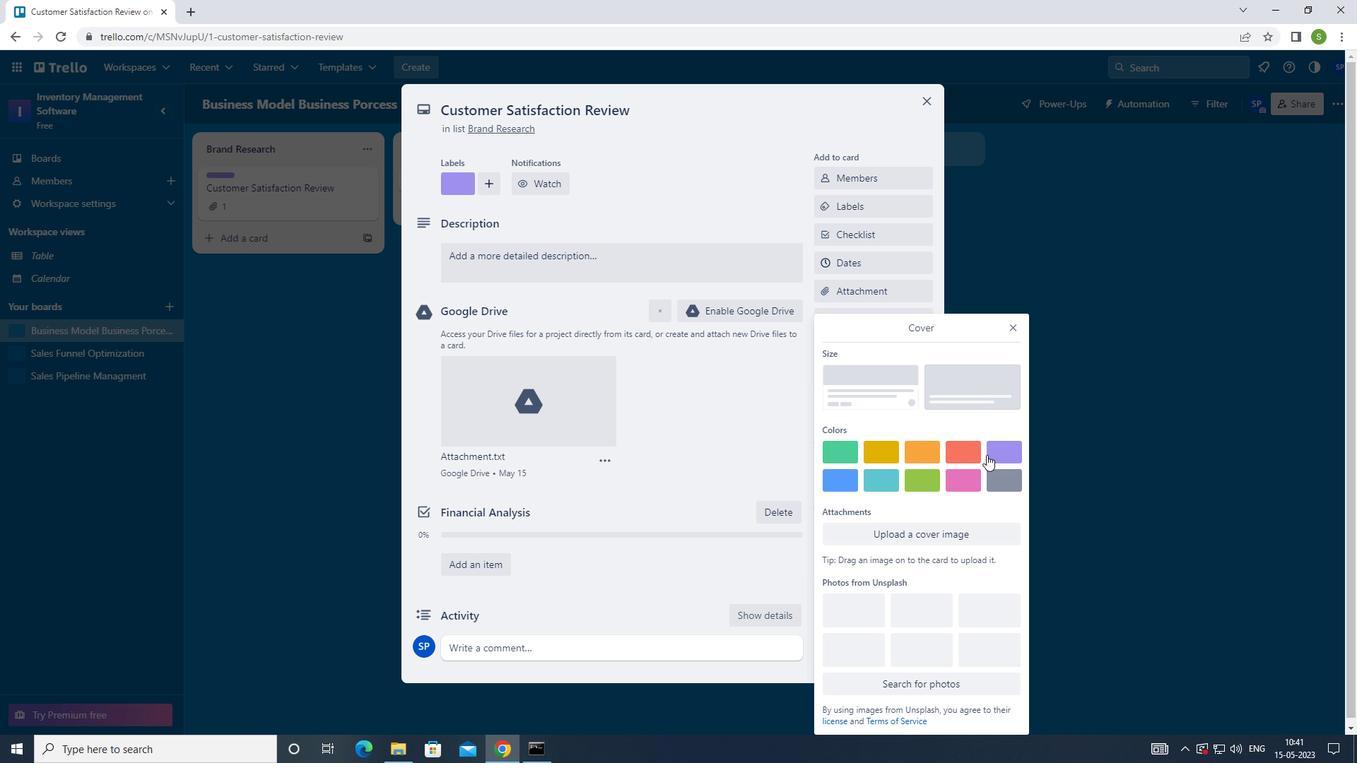 
Action: Mouse moved to (1012, 304)
Screenshot: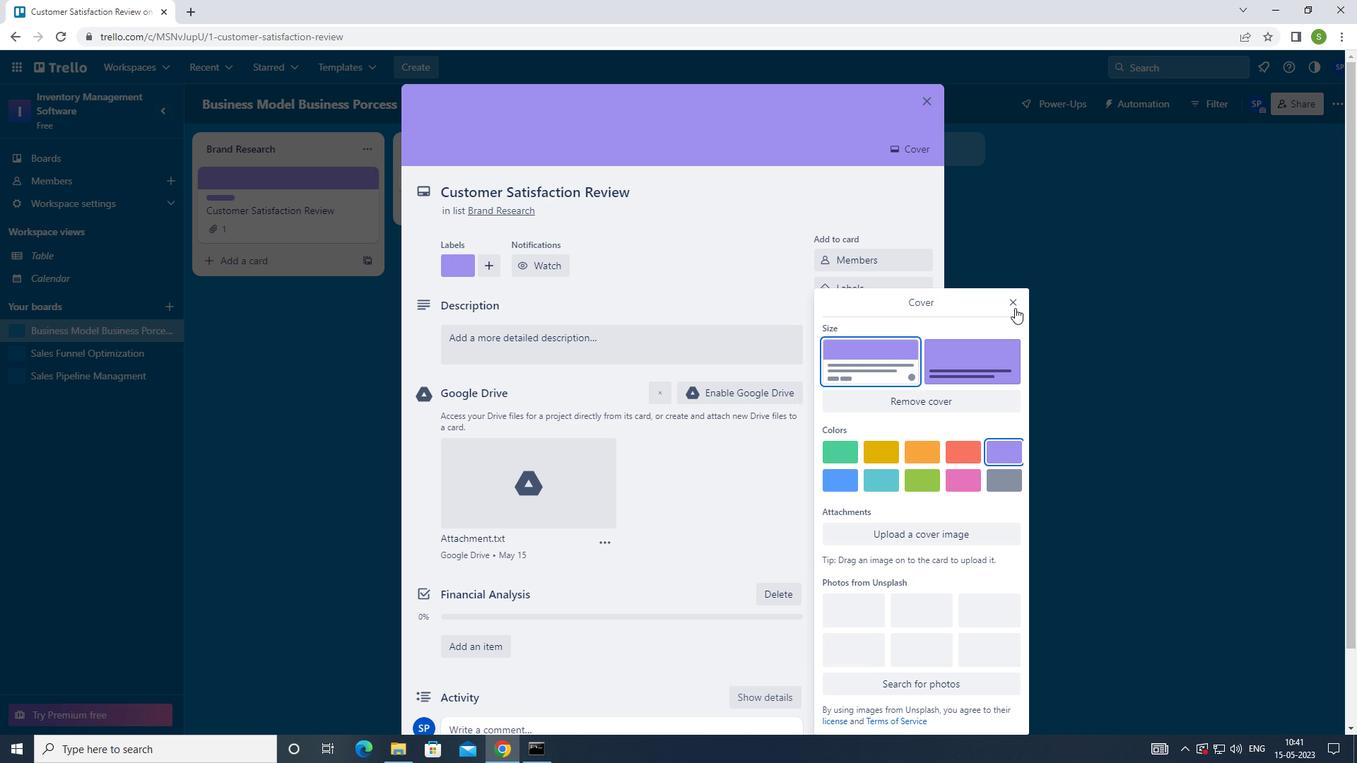 
Action: Mouse pressed left at (1012, 304)
Screenshot: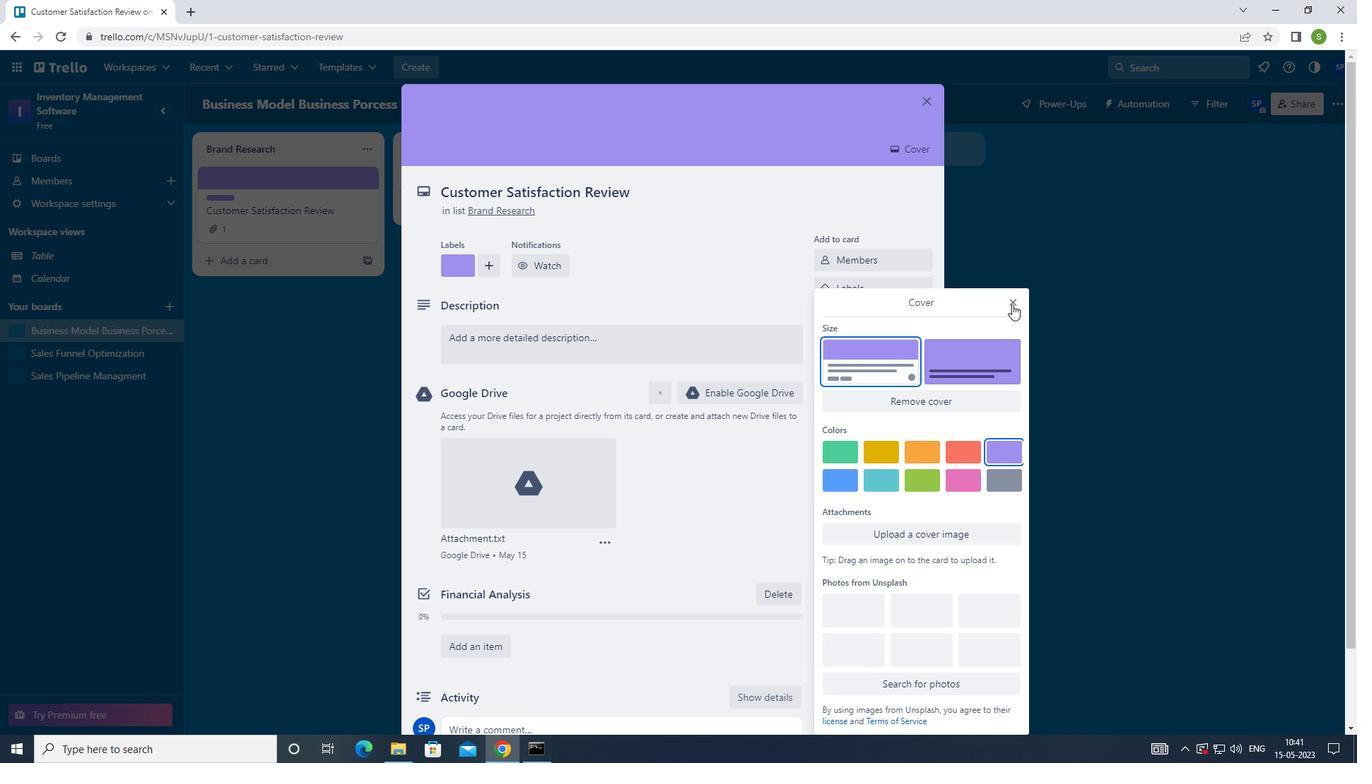 
Action: Mouse moved to (617, 342)
Screenshot: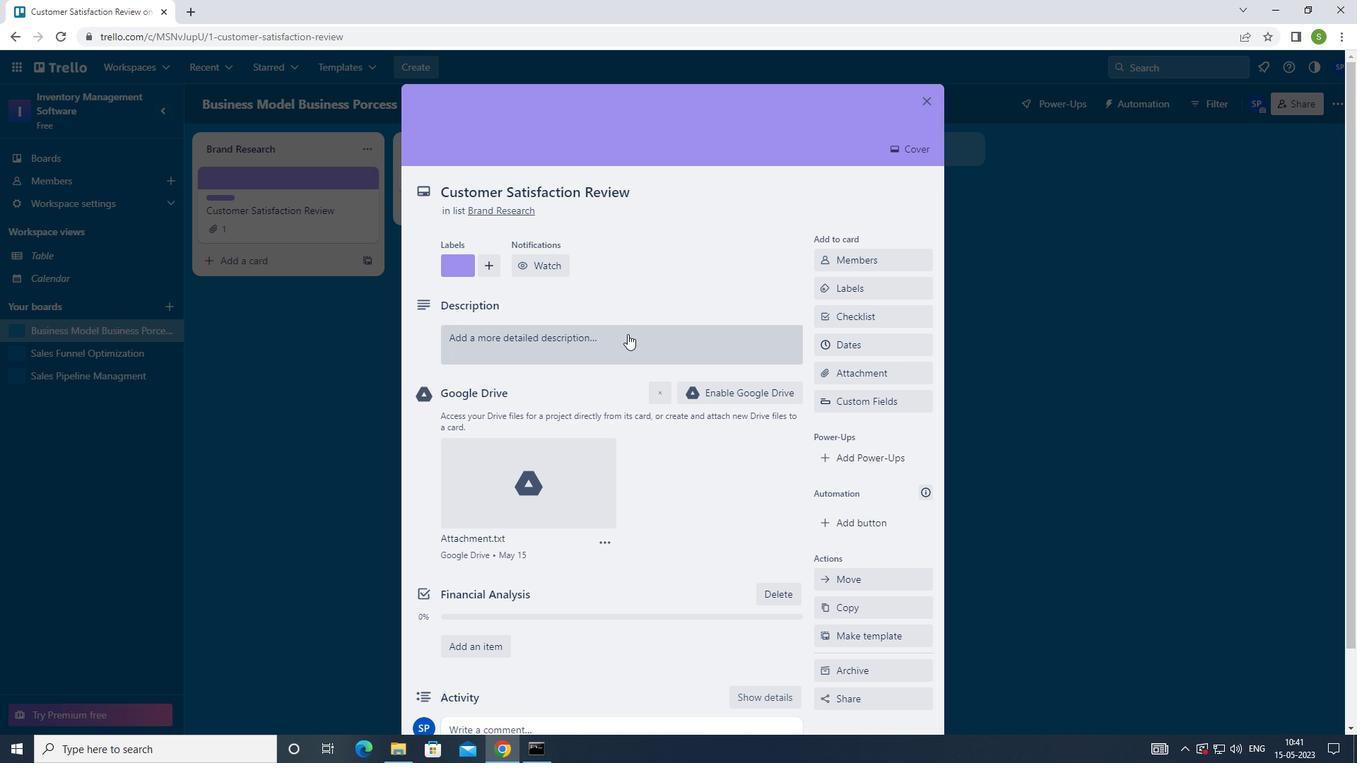 
Action: Mouse pressed left at (617, 342)
Screenshot: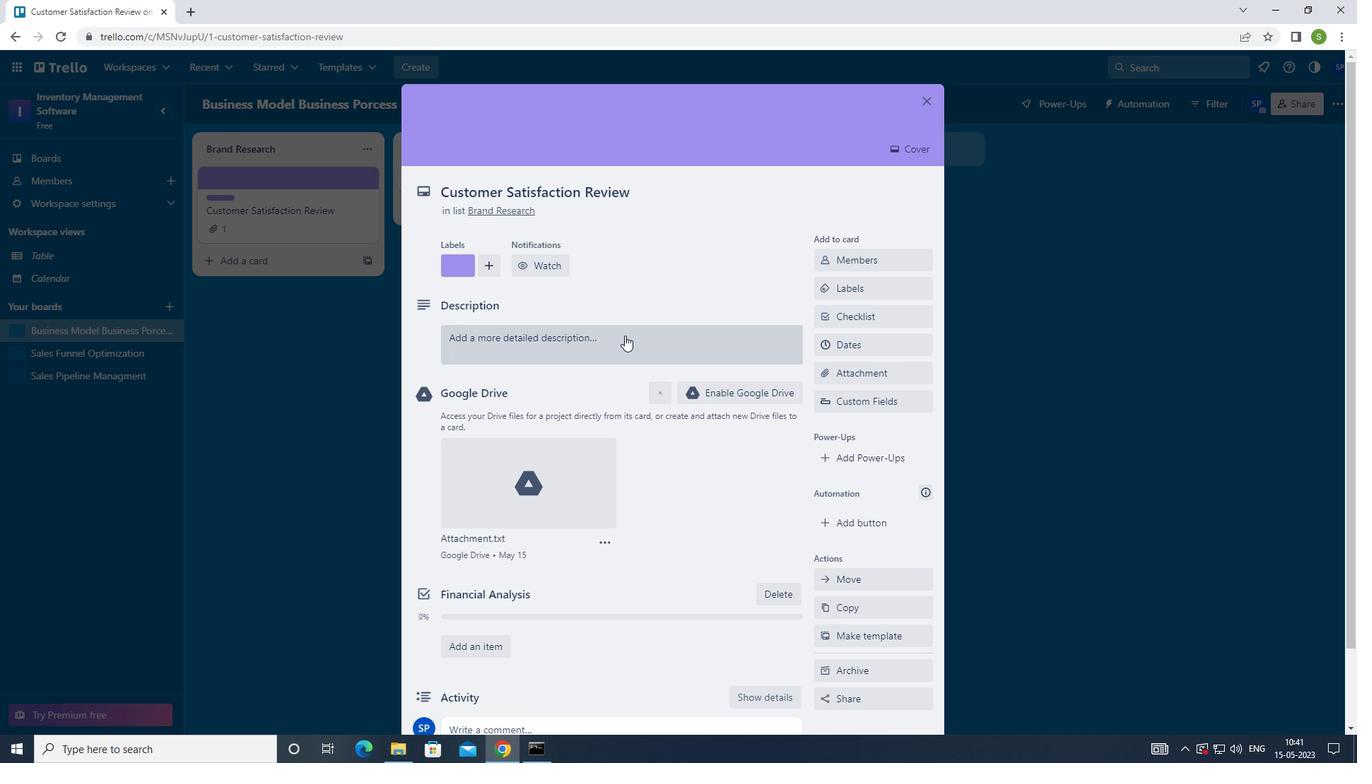 
Action: Mouse moved to (576, 254)
Screenshot: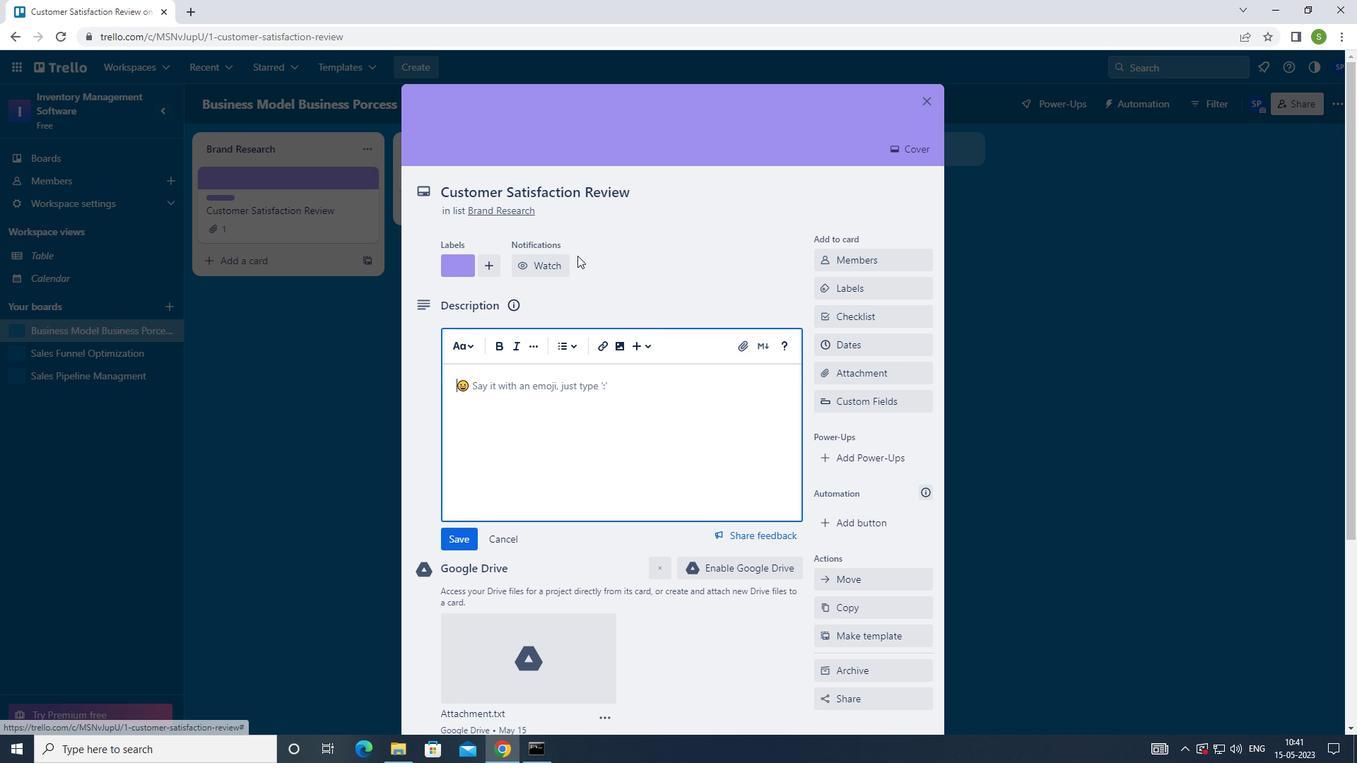 
Action: Key pressed <Key.shift_r>PLAN<Key.space>AND<Key.space>EXECUTE<Key.space>COMAPNY<Key.space>TEAM<Key.left><Key.left><Key.left><Key.left><Key.left><Key.left><Key.backspace><Key.backspace><Key.backspace>PAN<Key.right><Key.right><Key.right><Key.right><Key.right><Key.right><Key.right><Key.space>BUILDING<Key.space>RETREAT<Key.space>WITH<Key.space>A<Key.space>FOCUS<Key.space>ON<Key.space>LEADERSHIP<Key.space>DEVELOPMENT
Screenshot: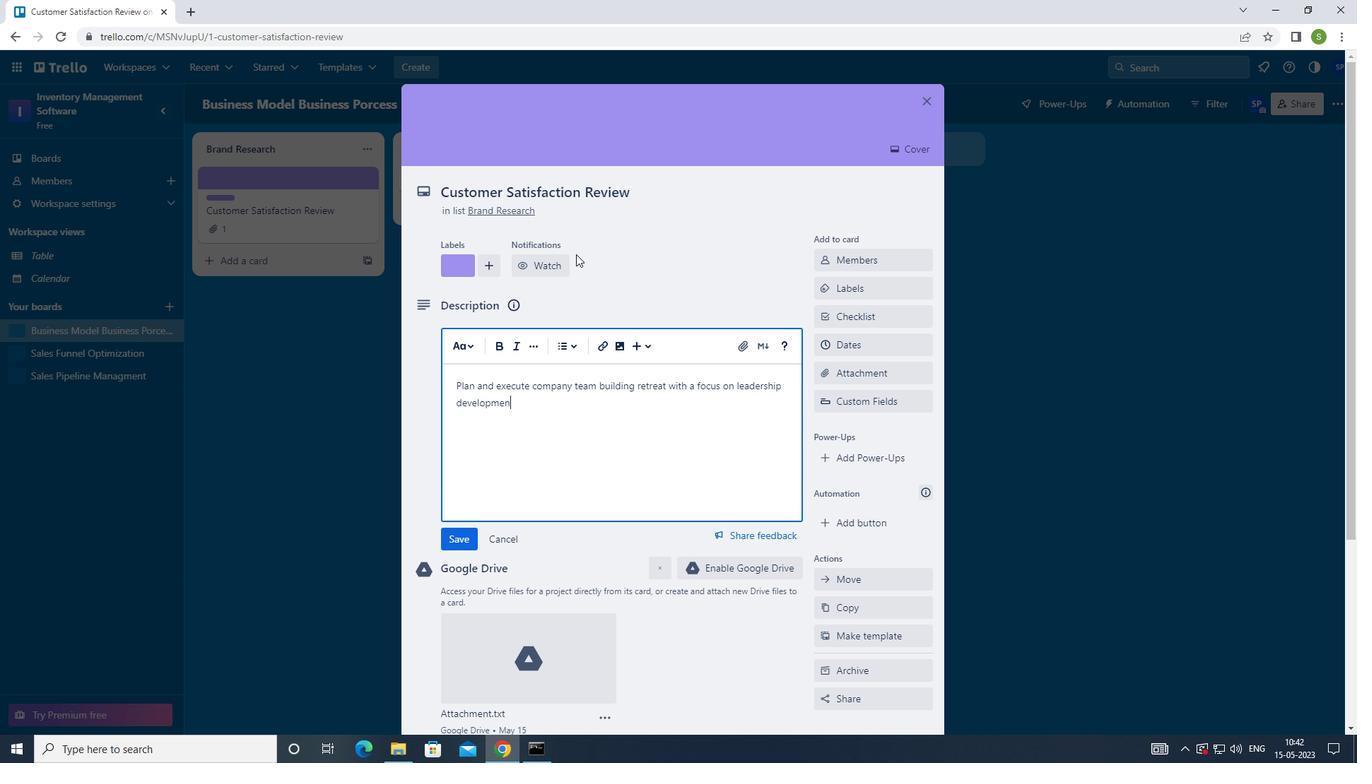 
Action: Mouse moved to (455, 539)
Screenshot: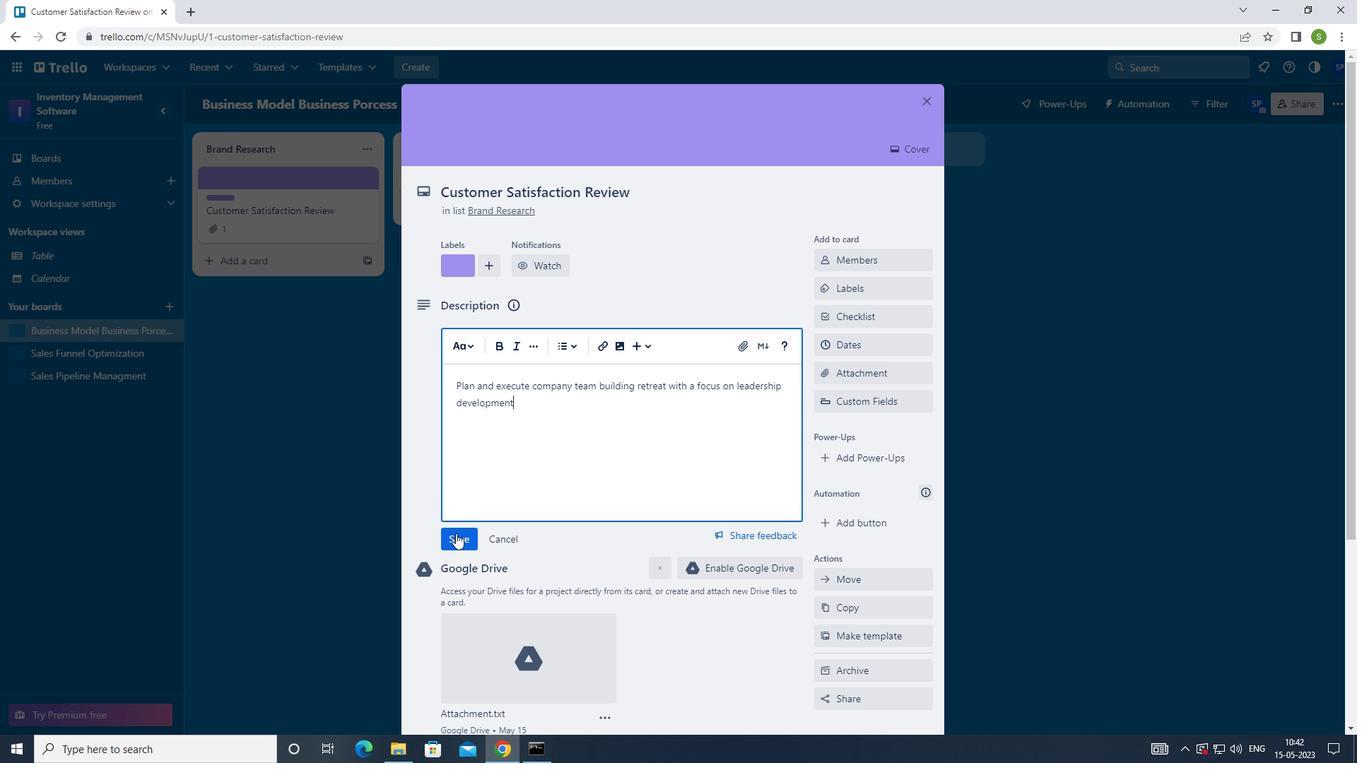 
Action: Mouse pressed left at (455, 539)
Screenshot: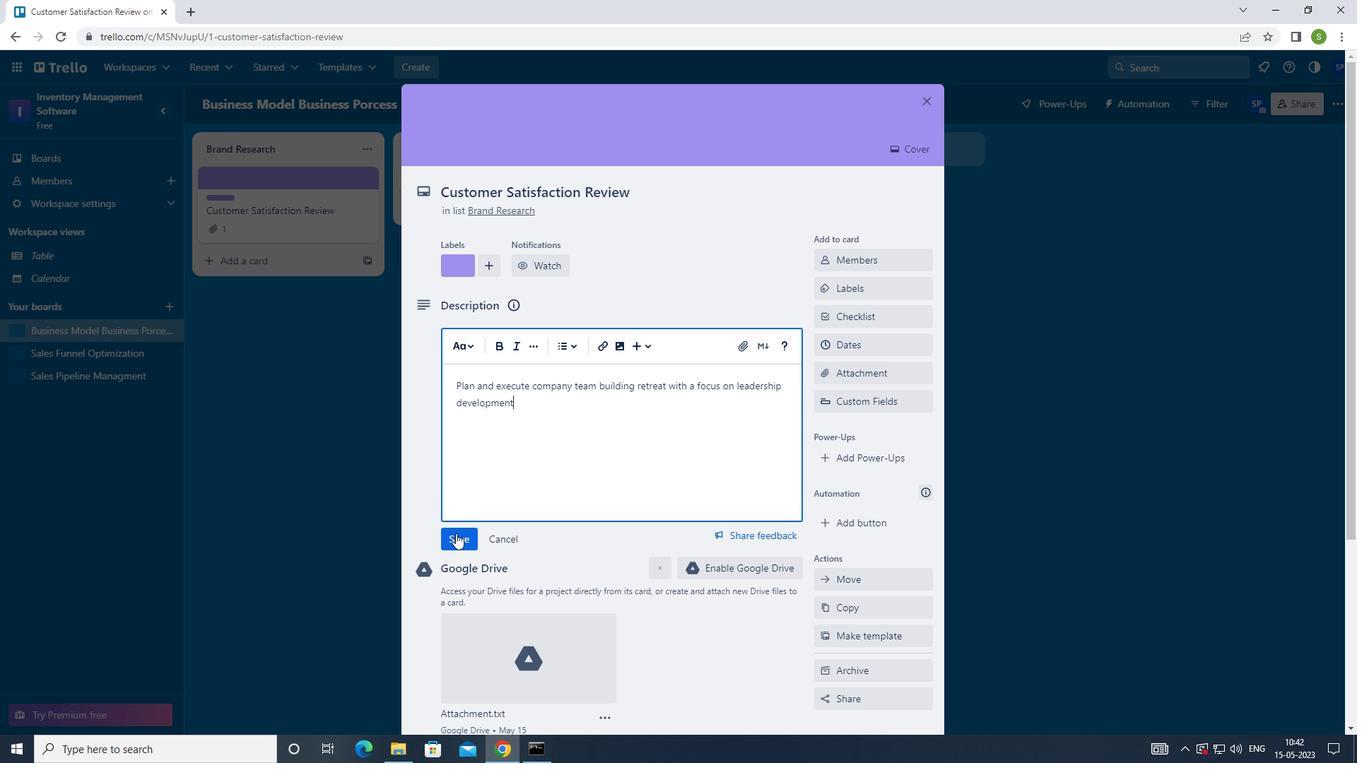 
Action: Mouse moved to (556, 482)
Screenshot: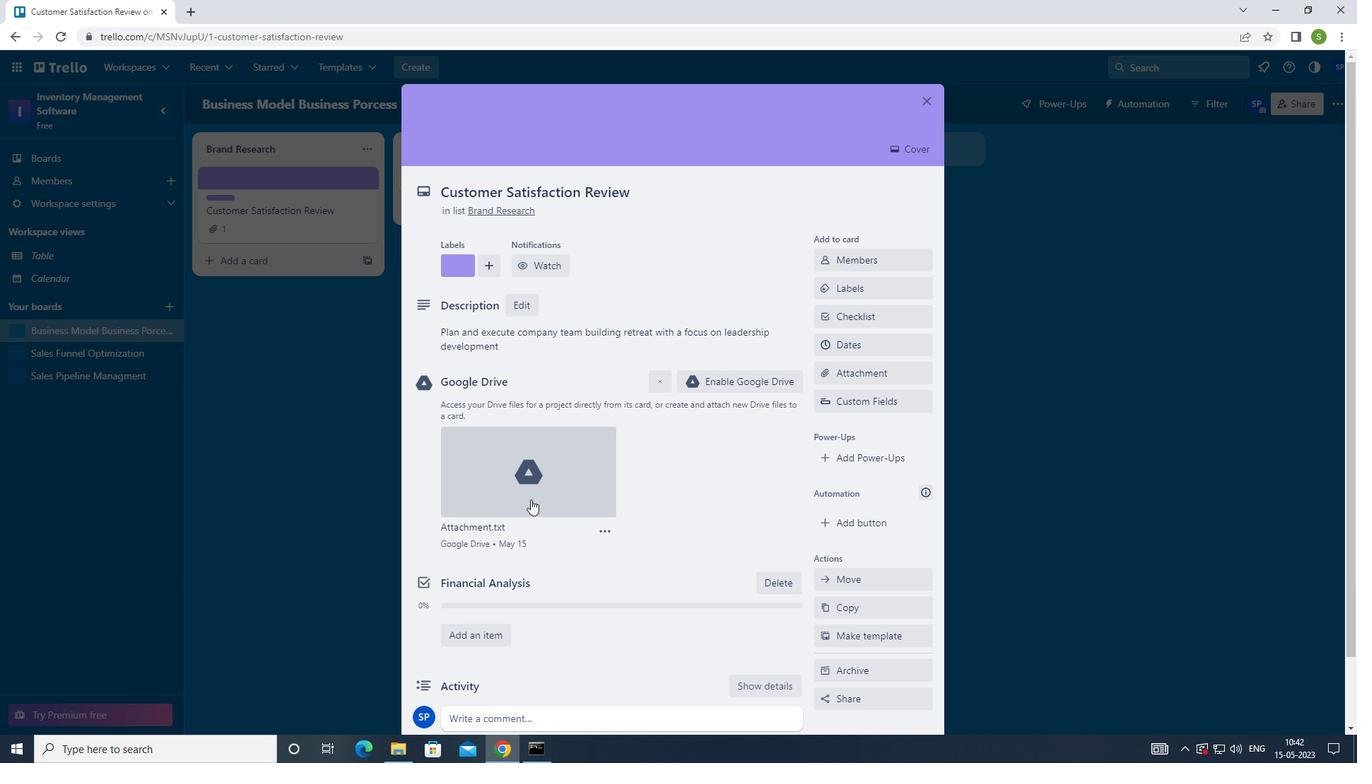 
Action: Mouse scrolled (556, 481) with delta (0, 0)
Screenshot: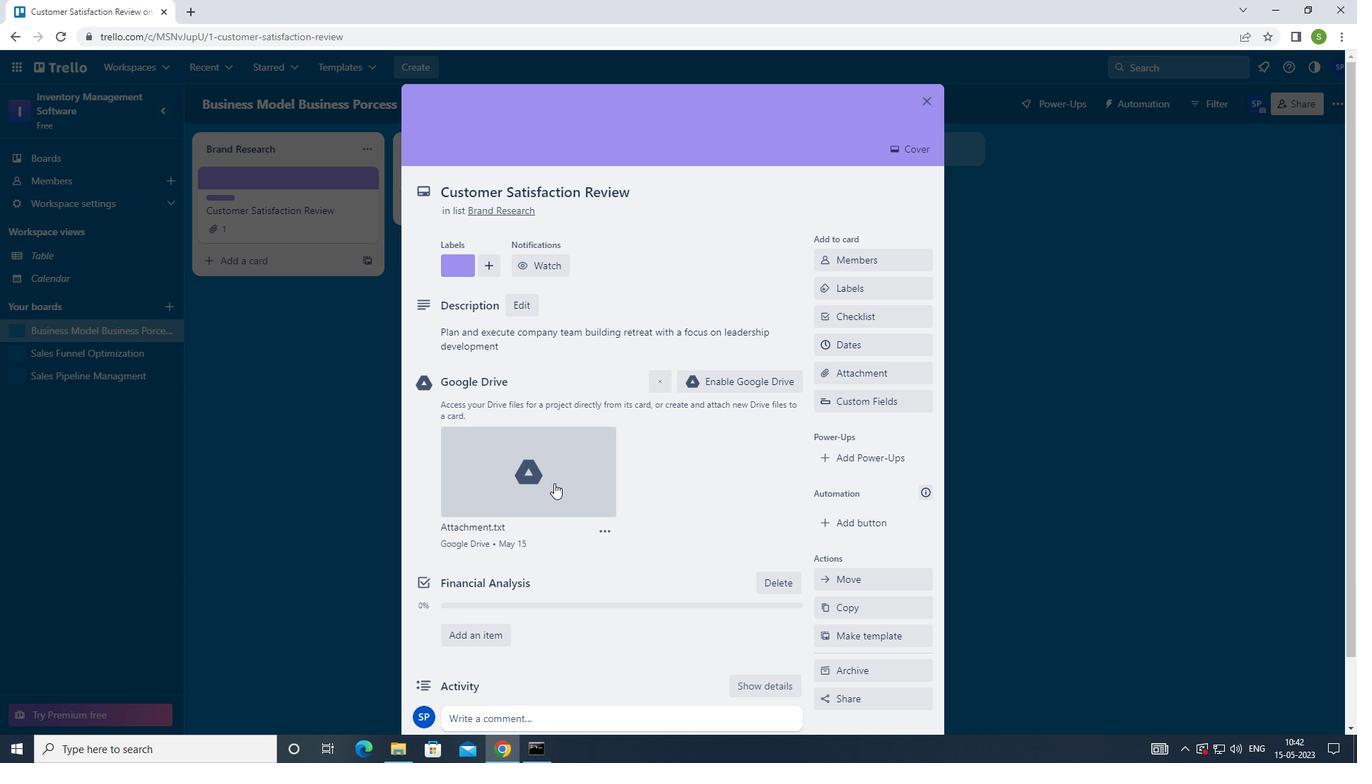 
Action: Mouse scrolled (556, 481) with delta (0, 0)
Screenshot: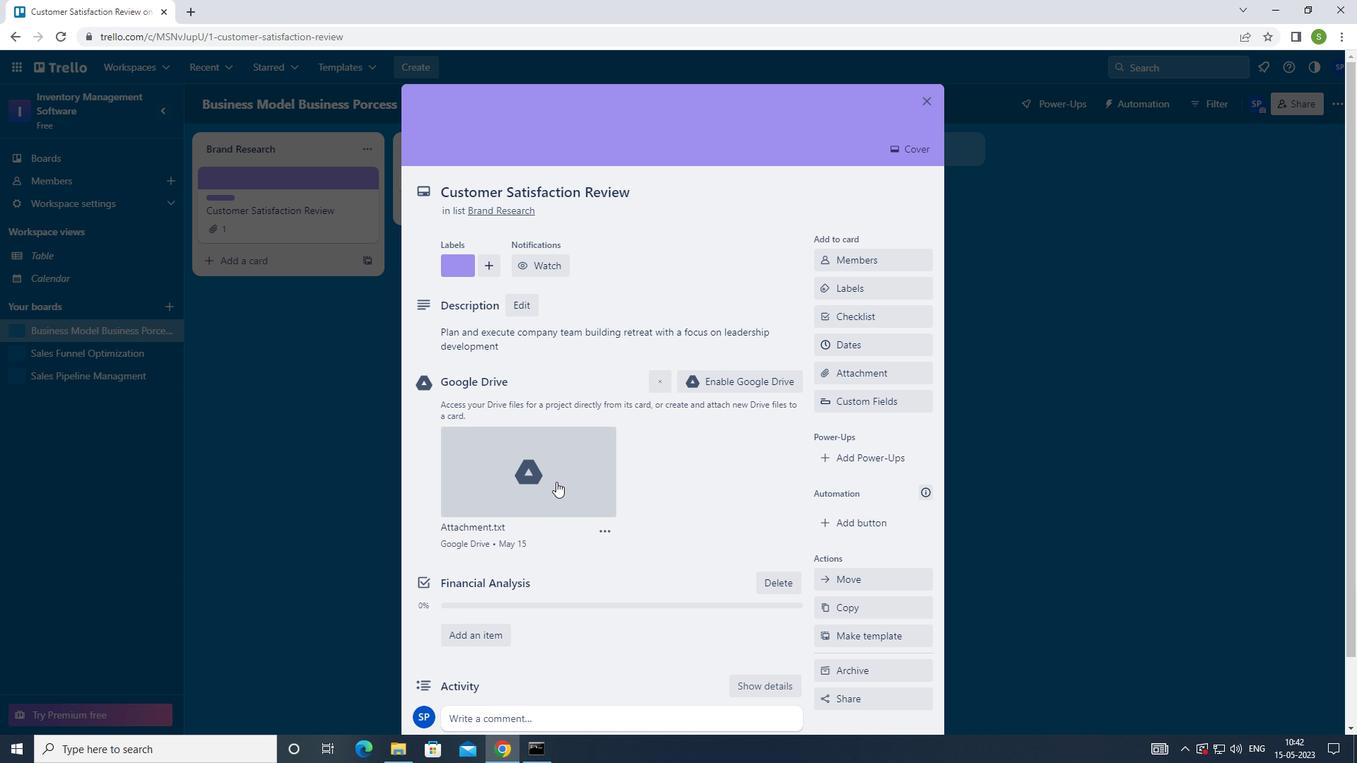 
Action: Mouse moved to (556, 482)
Screenshot: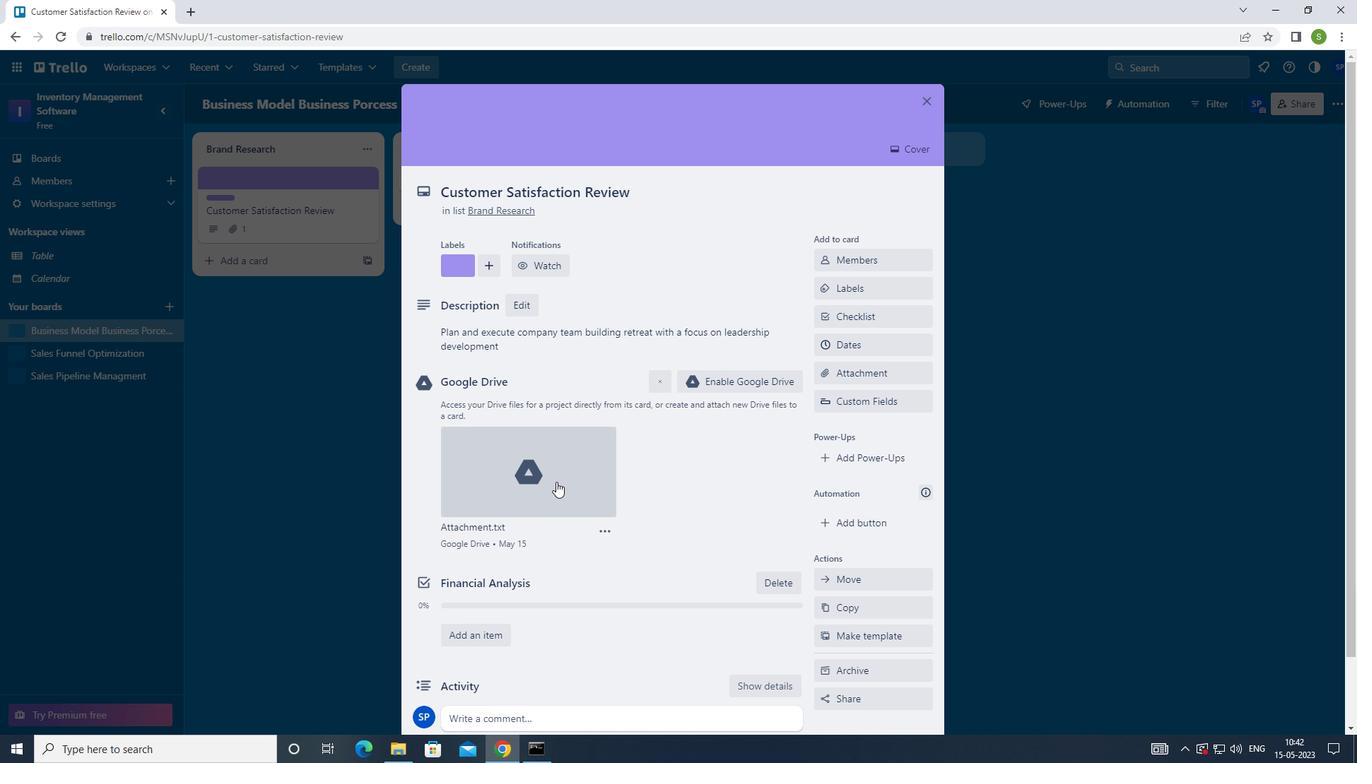 
Action: Mouse scrolled (556, 482) with delta (0, 0)
Screenshot: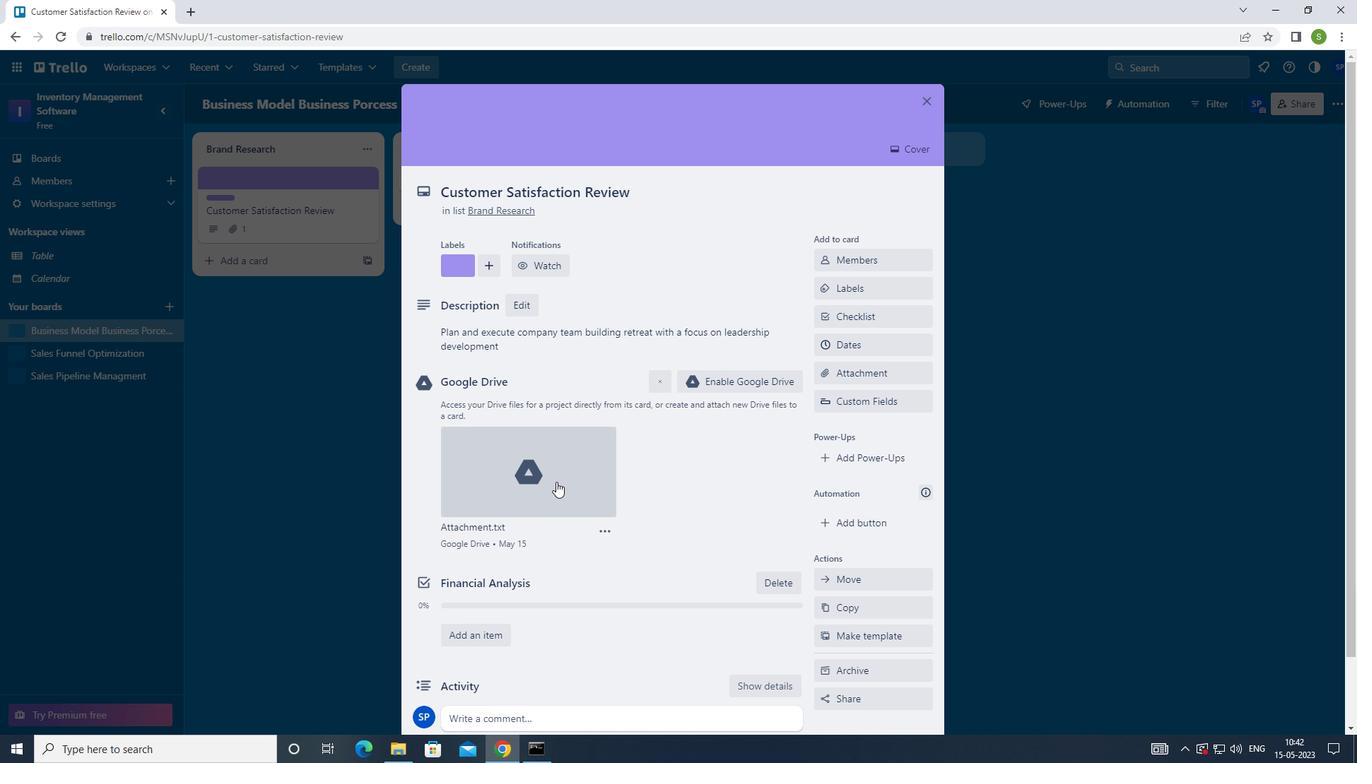 
Action: Mouse moved to (564, 636)
Screenshot: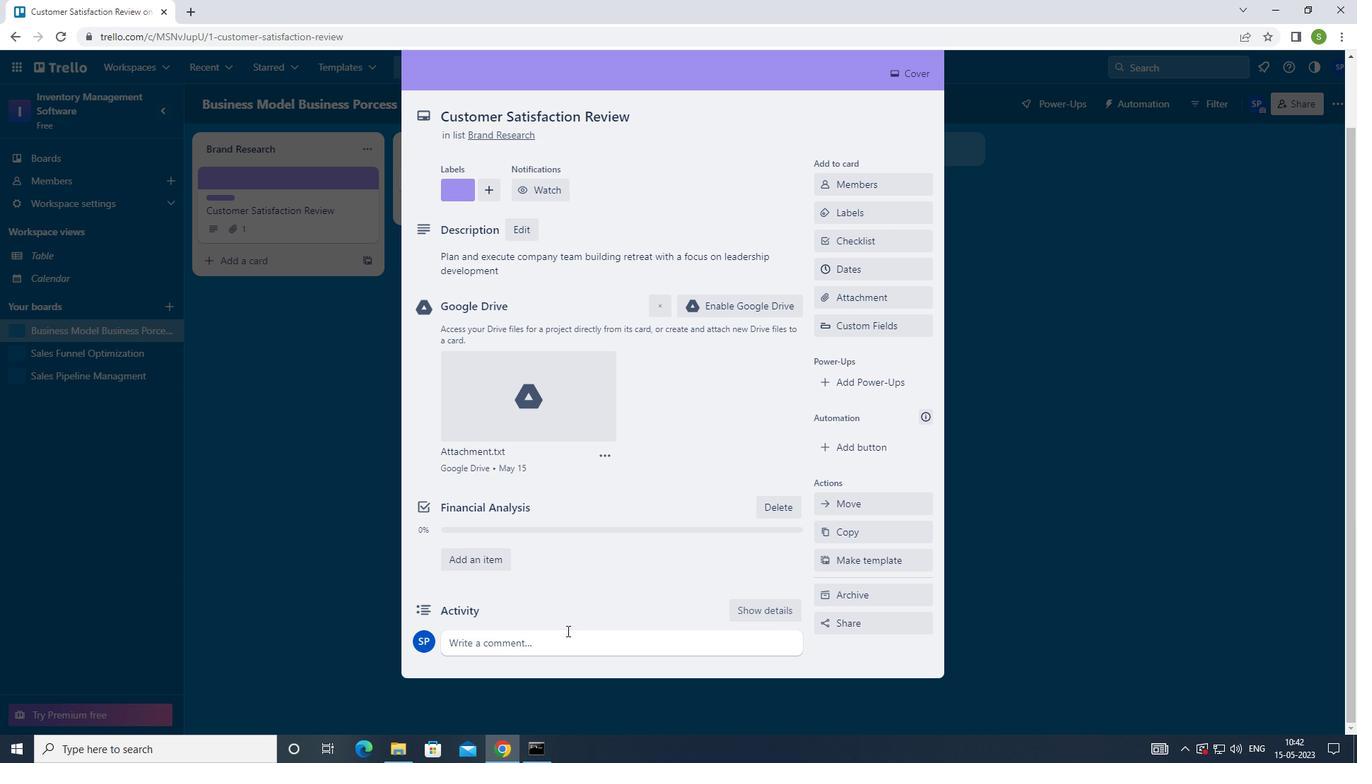 
Action: Mouse pressed left at (564, 636)
Screenshot: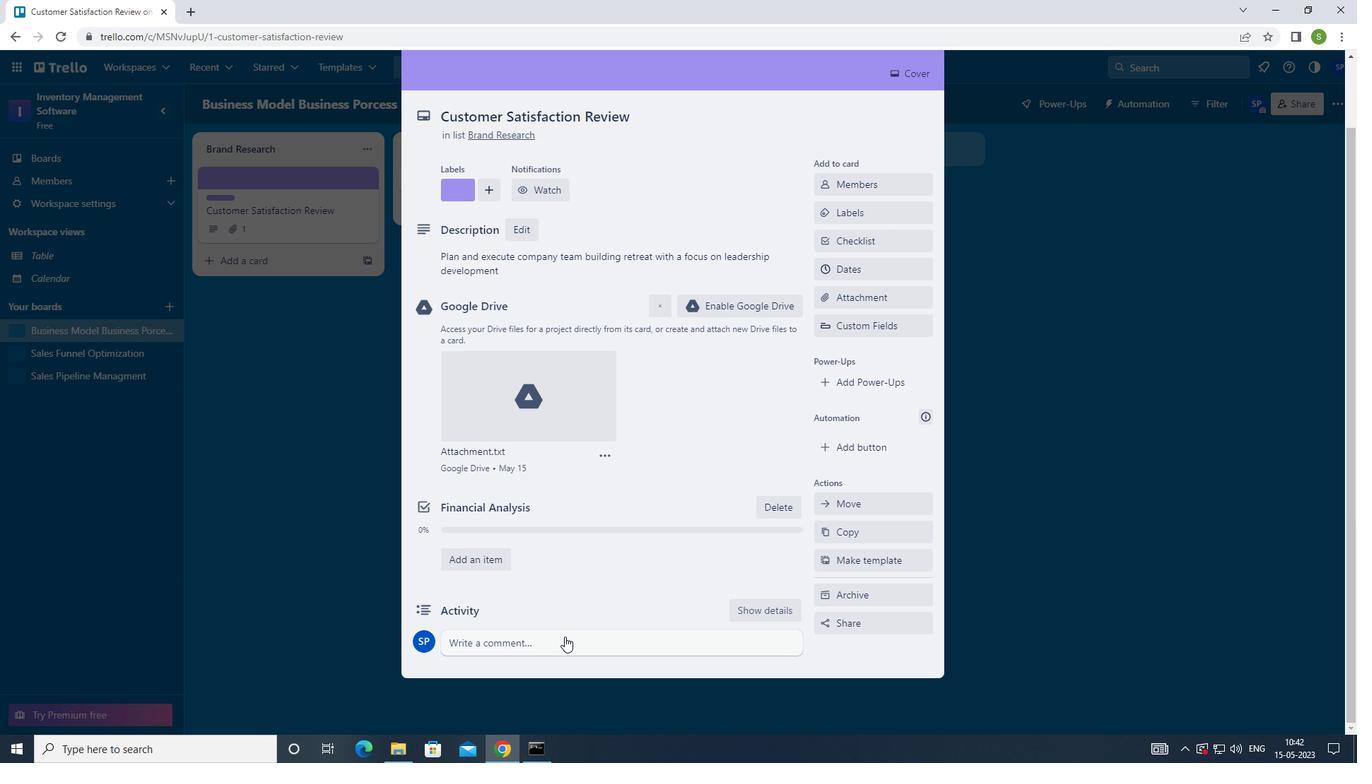 
Action: Mouse moved to (644, 471)
Screenshot: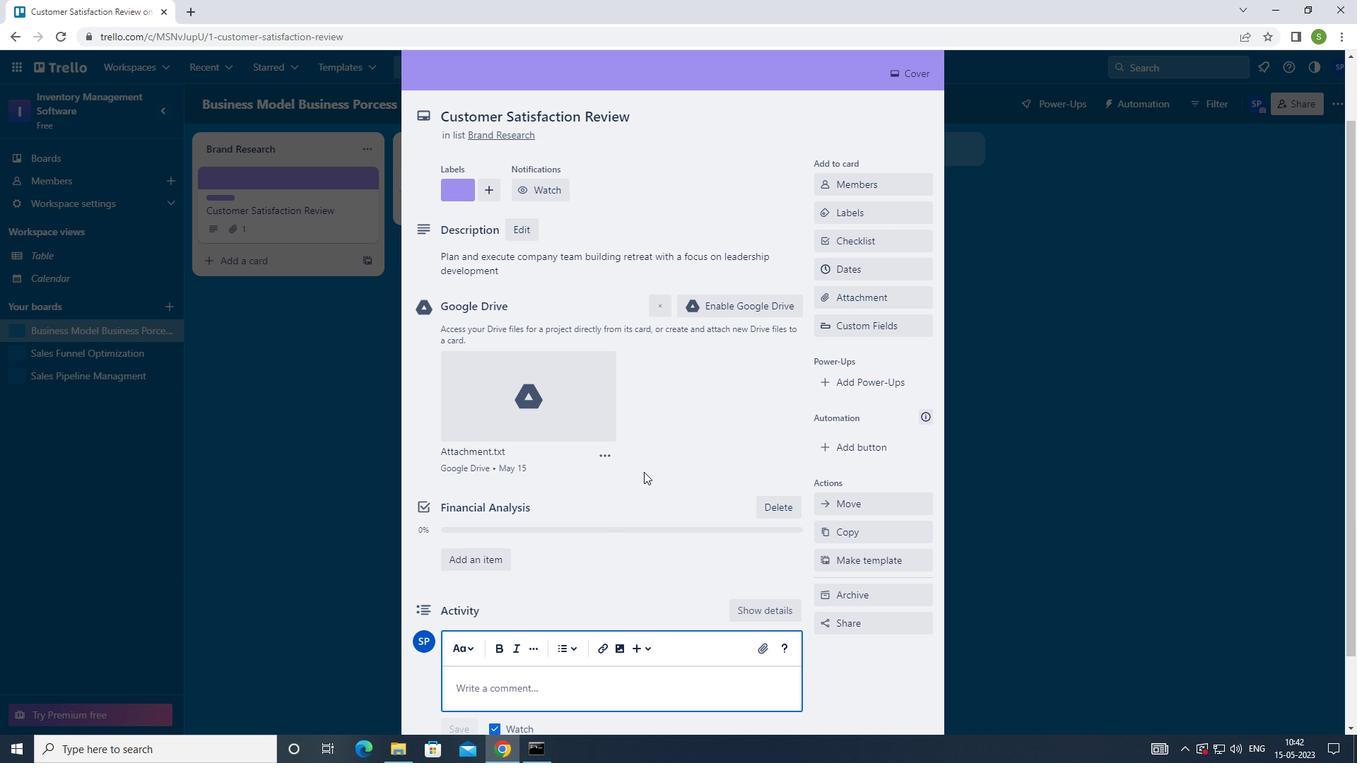 
Action: Key pressed <Key.shift>GIVEN<Key.space>THE<Key.space>POTENTIAL<Key.space>IMPACT<Key.space>OF<Key.space>THIS<Key.space>TASK<Key.space>LET<Key.space>US<Key.space>MAKE<Key.space>SURE<Key.space>WE<Key.space>INVOLVE<Key.space>ALL<Key.space>STAKEHOLDERS<Key.space>AND<Key.space>GATHER<Key.space>THEIR<Key.space>FEEDBACK.
Screenshot: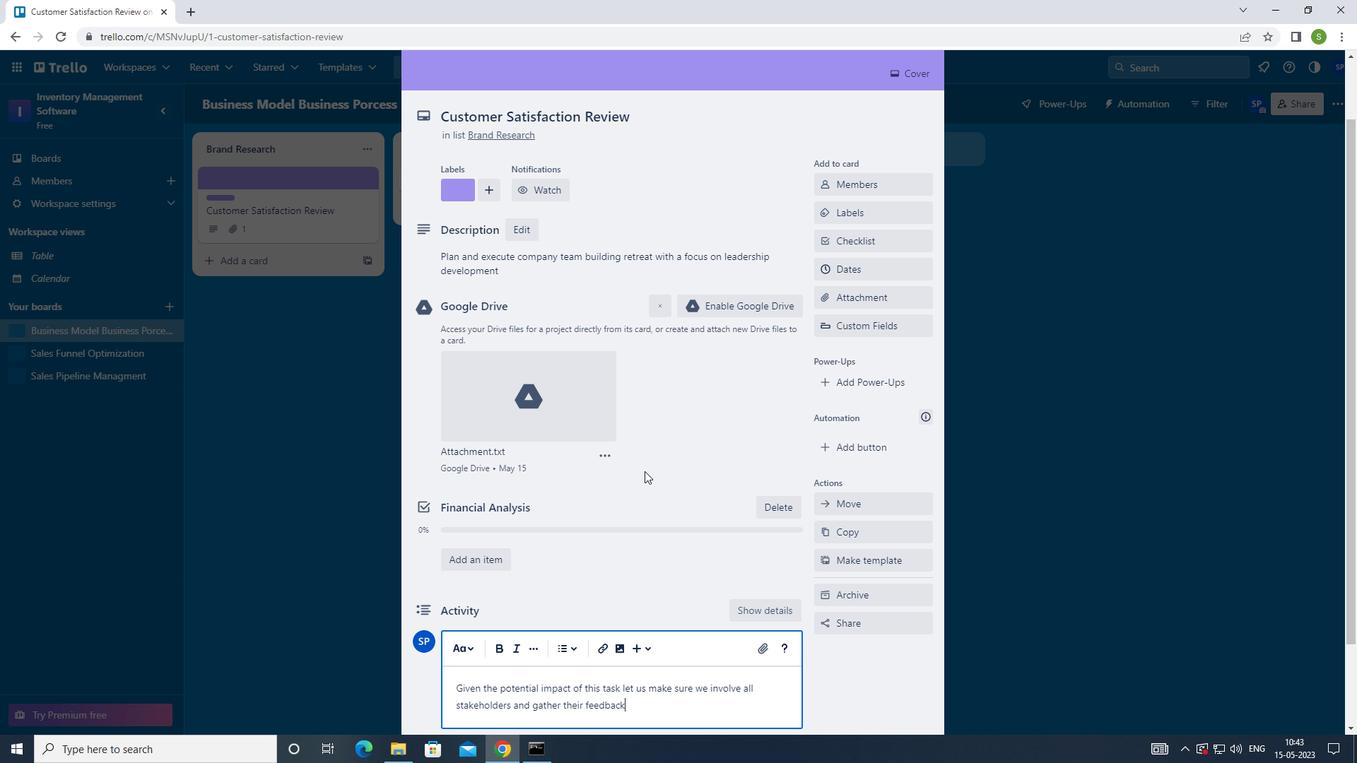 
Action: Mouse moved to (670, 480)
Screenshot: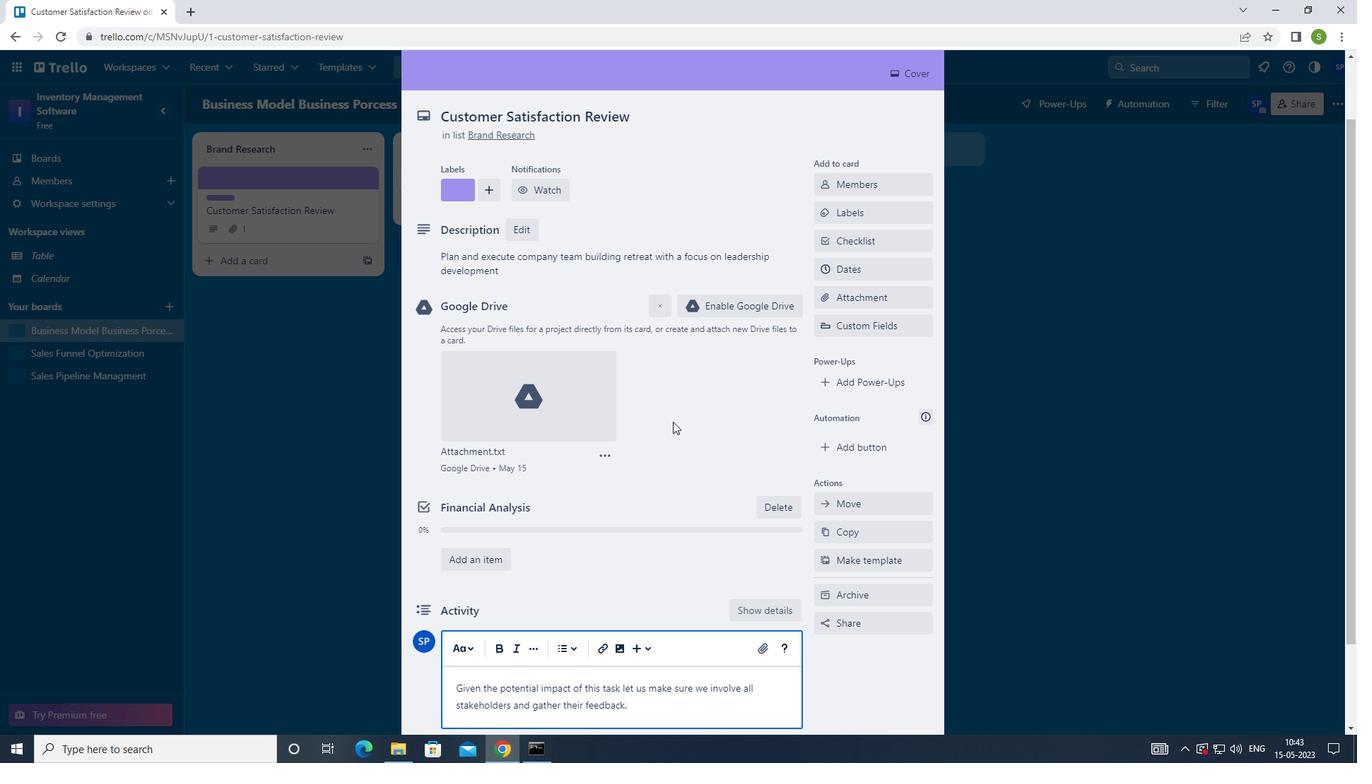 
Action: Mouse scrolled (670, 479) with delta (0, 0)
Screenshot: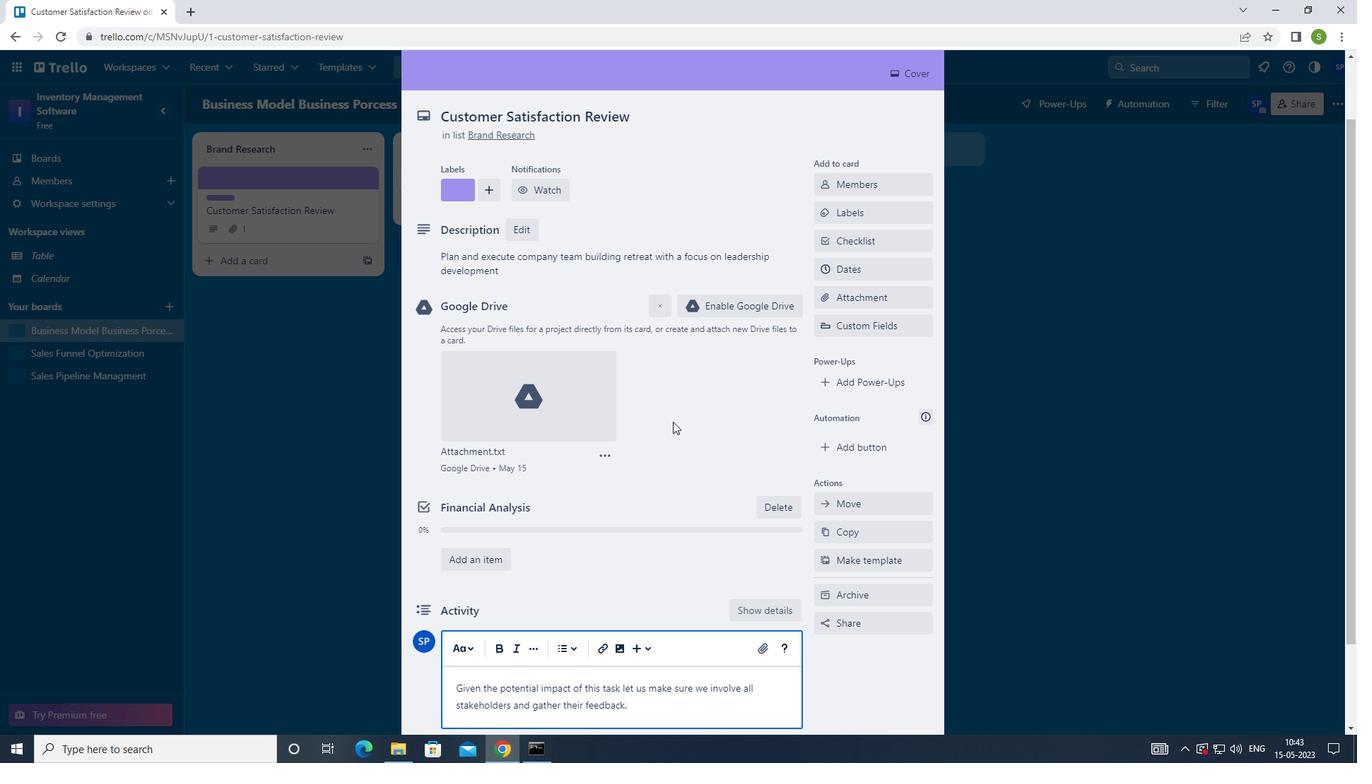 
Action: Mouse moved to (670, 482)
Screenshot: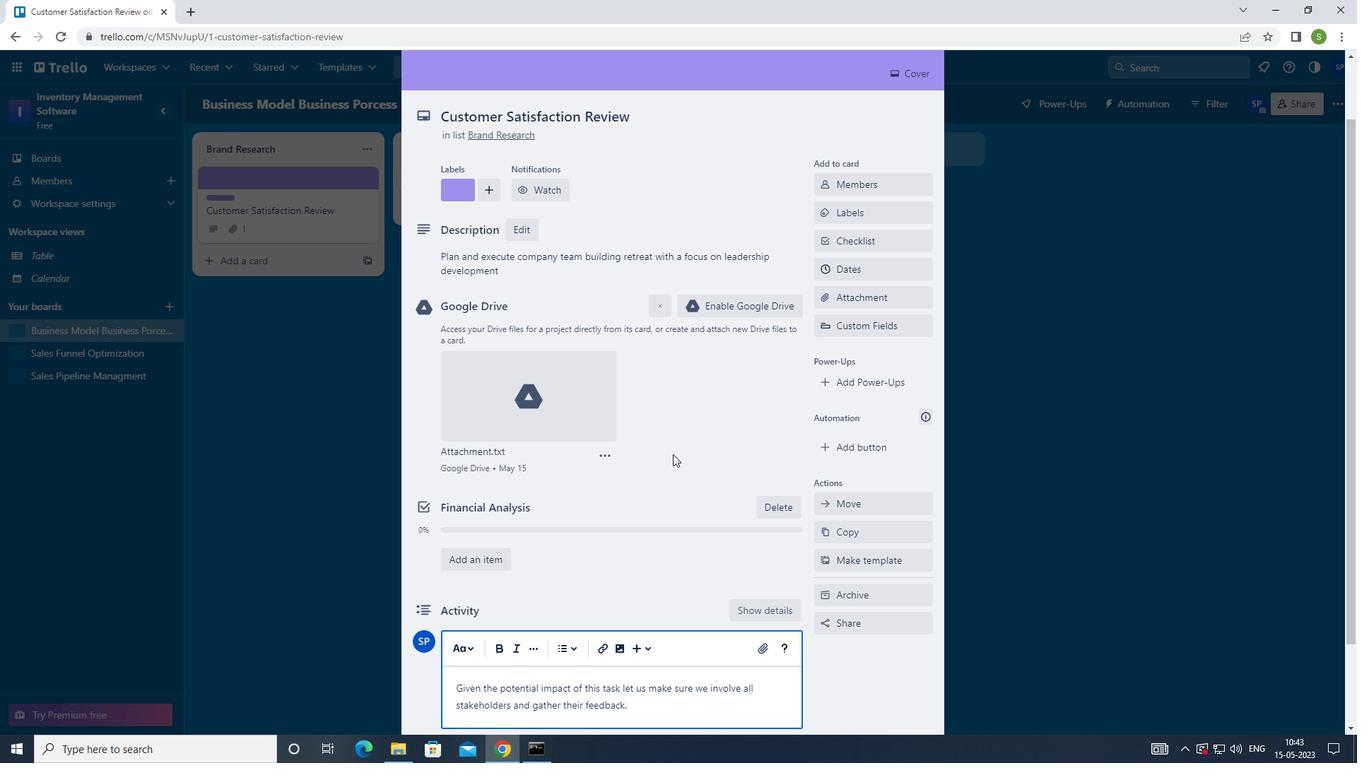 
Action: Mouse scrolled (670, 481) with delta (0, 0)
Screenshot: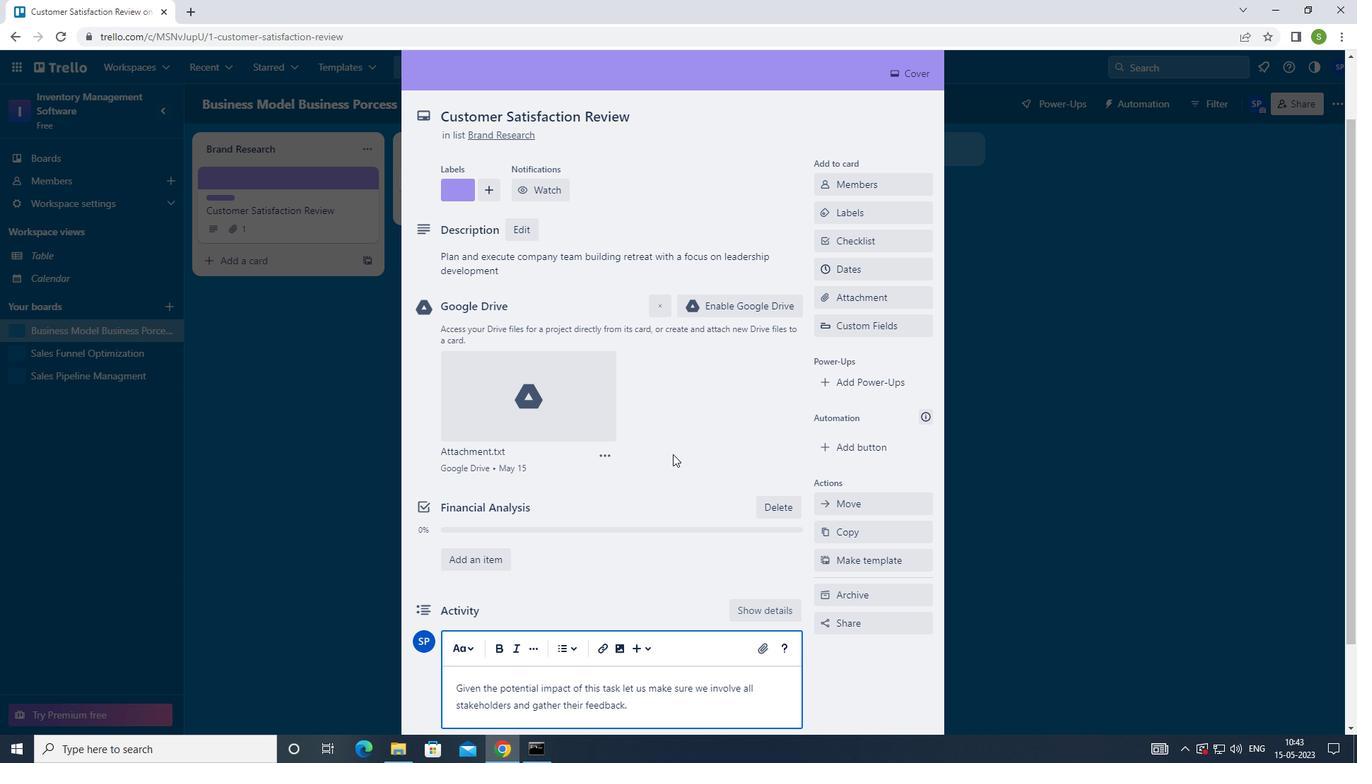 
Action: Mouse moved to (460, 646)
Screenshot: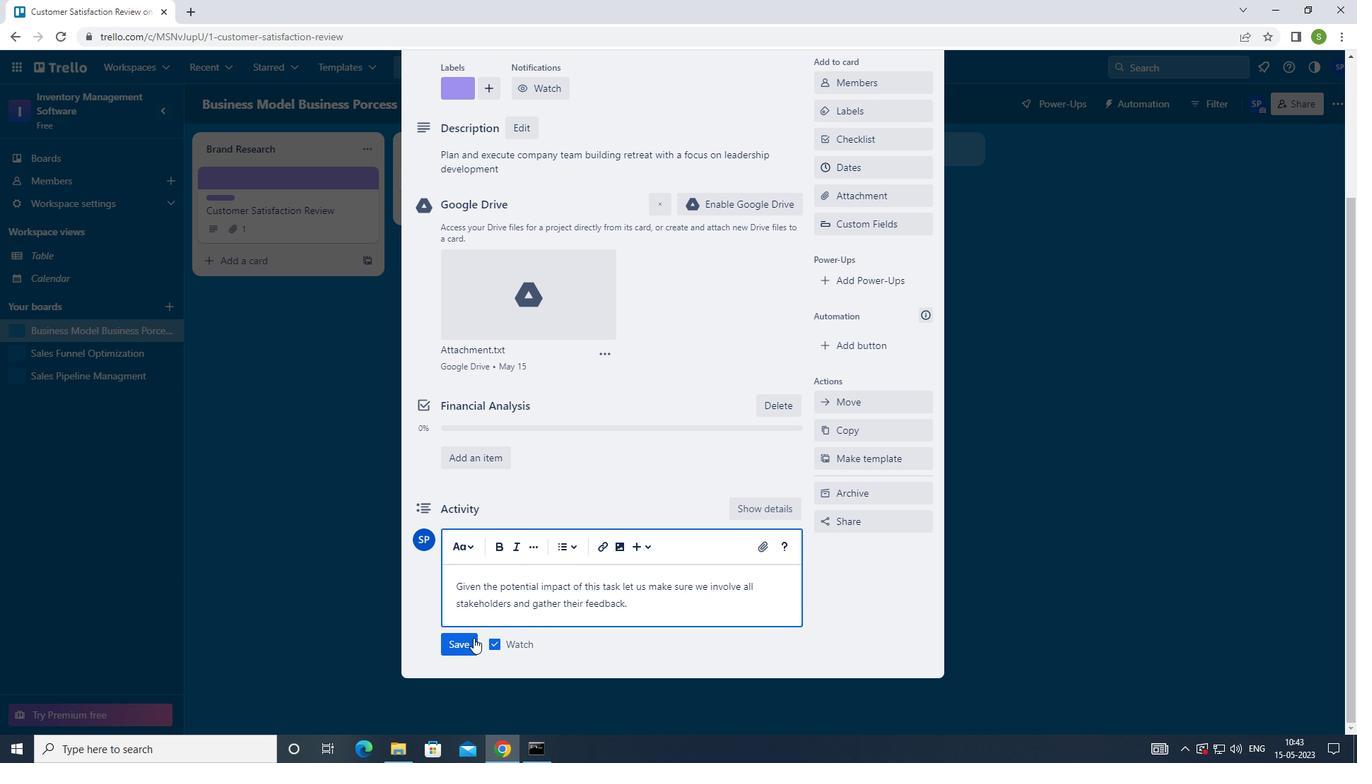 
Action: Mouse pressed left at (460, 646)
Screenshot: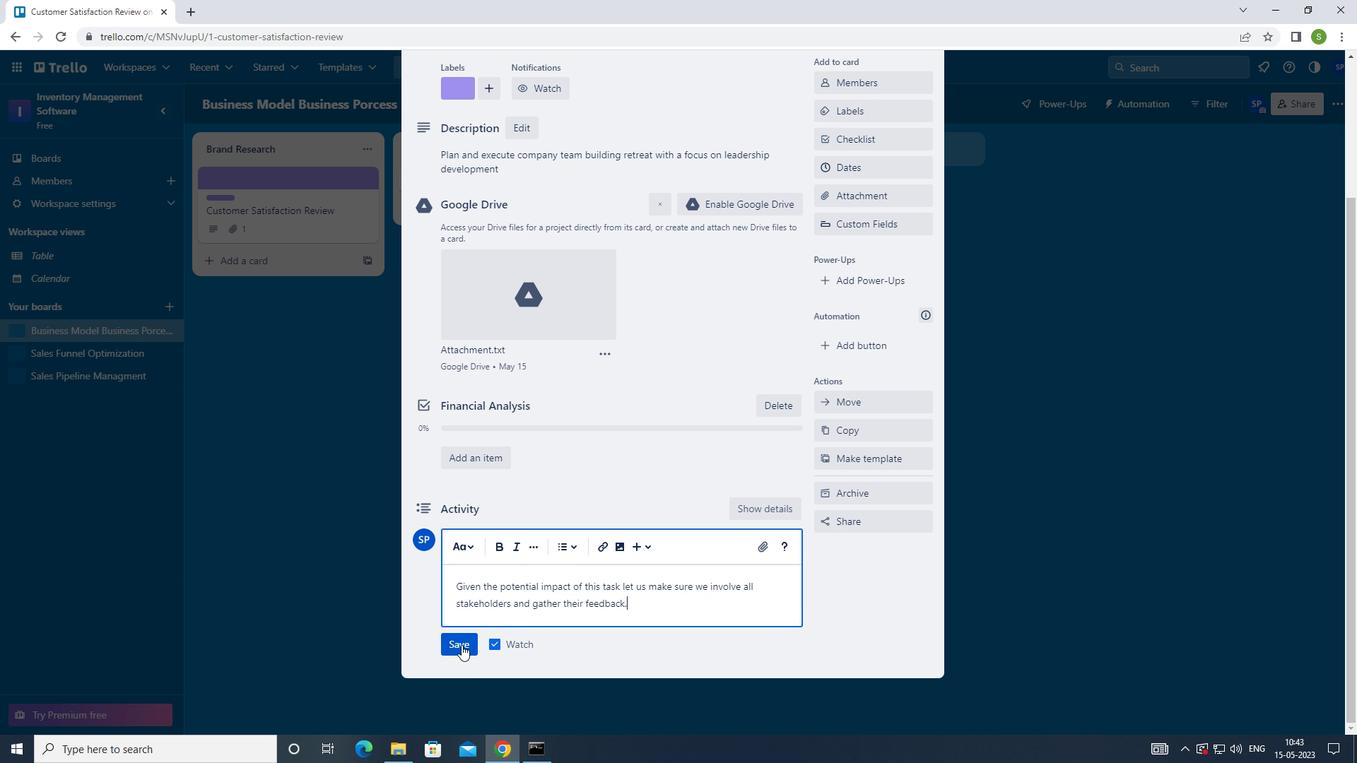 
Action: Mouse moved to (887, 183)
Screenshot: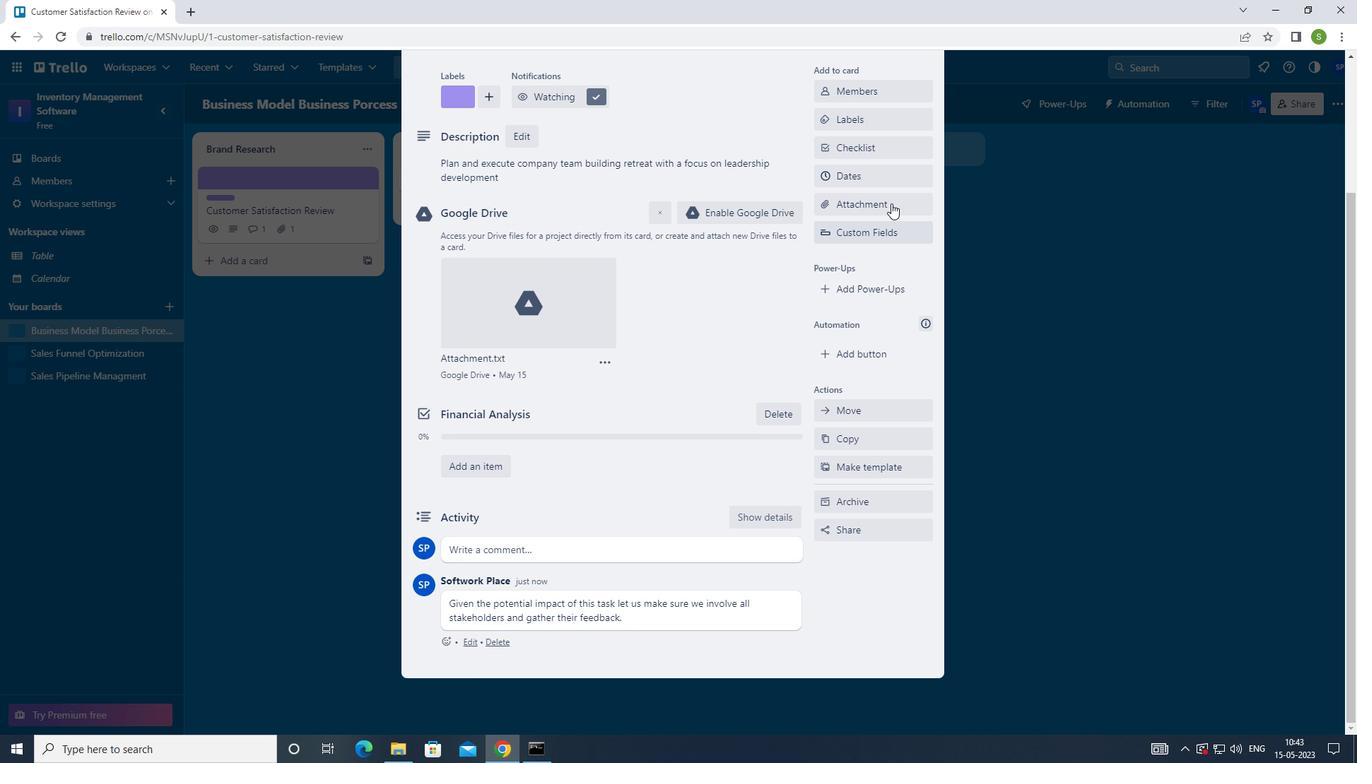
Action: Mouse pressed left at (887, 183)
Screenshot: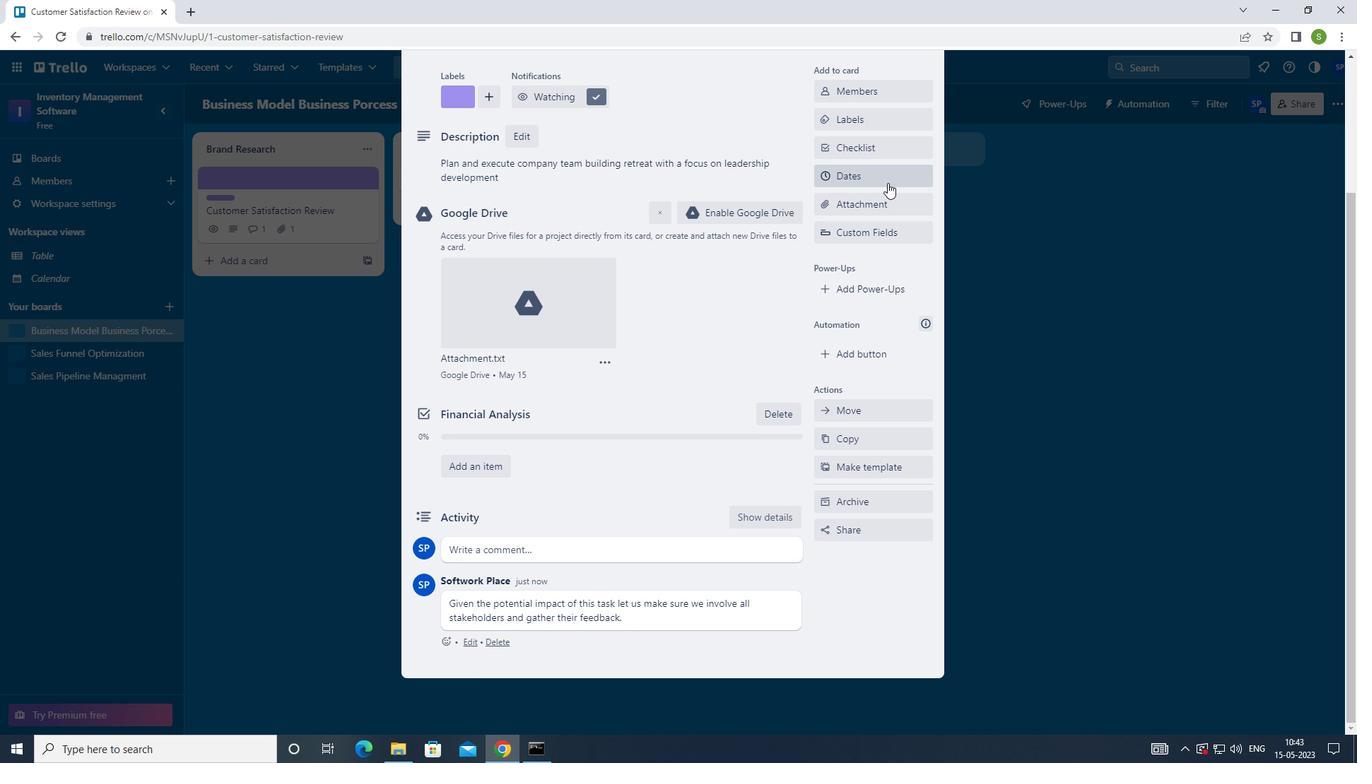 
Action: Mouse moved to (825, 469)
Screenshot: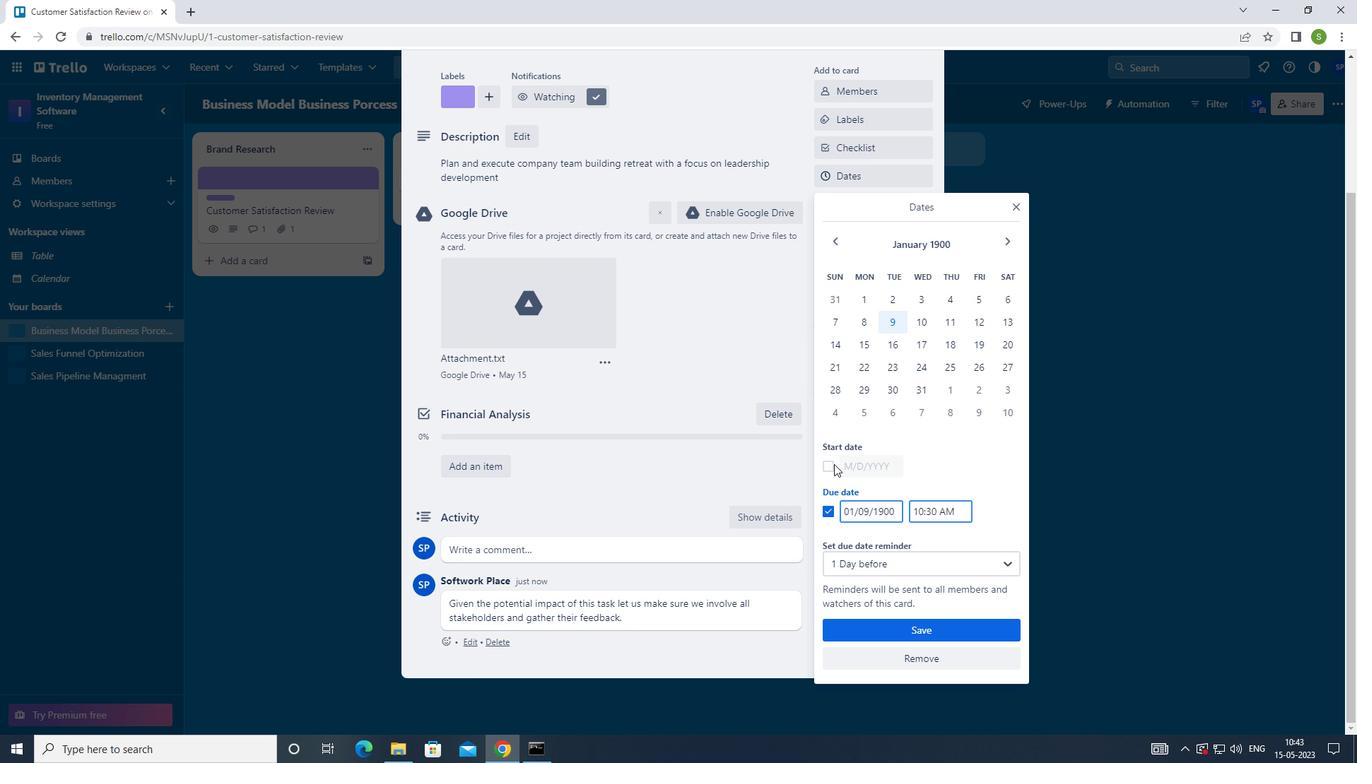 
Action: Mouse pressed left at (825, 469)
Screenshot: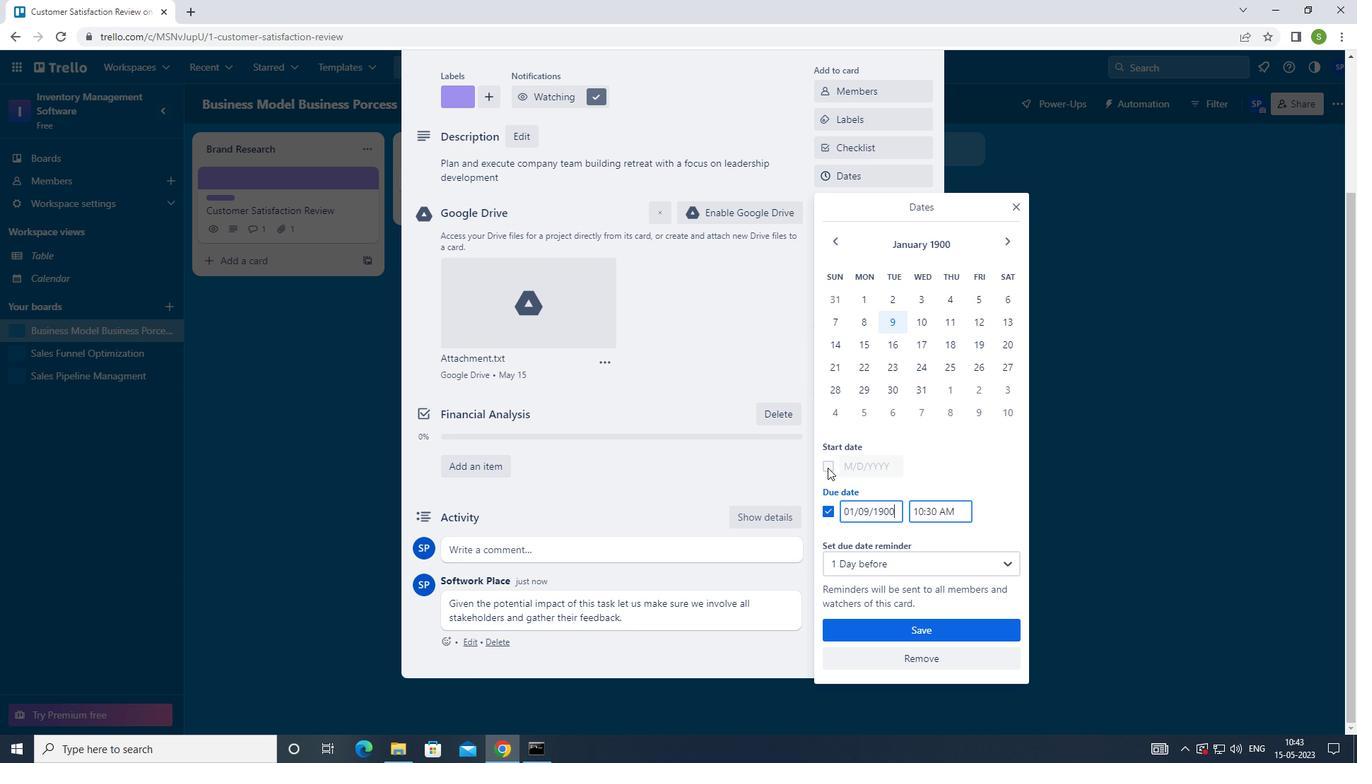 
Action: Mouse moved to (918, 297)
Screenshot: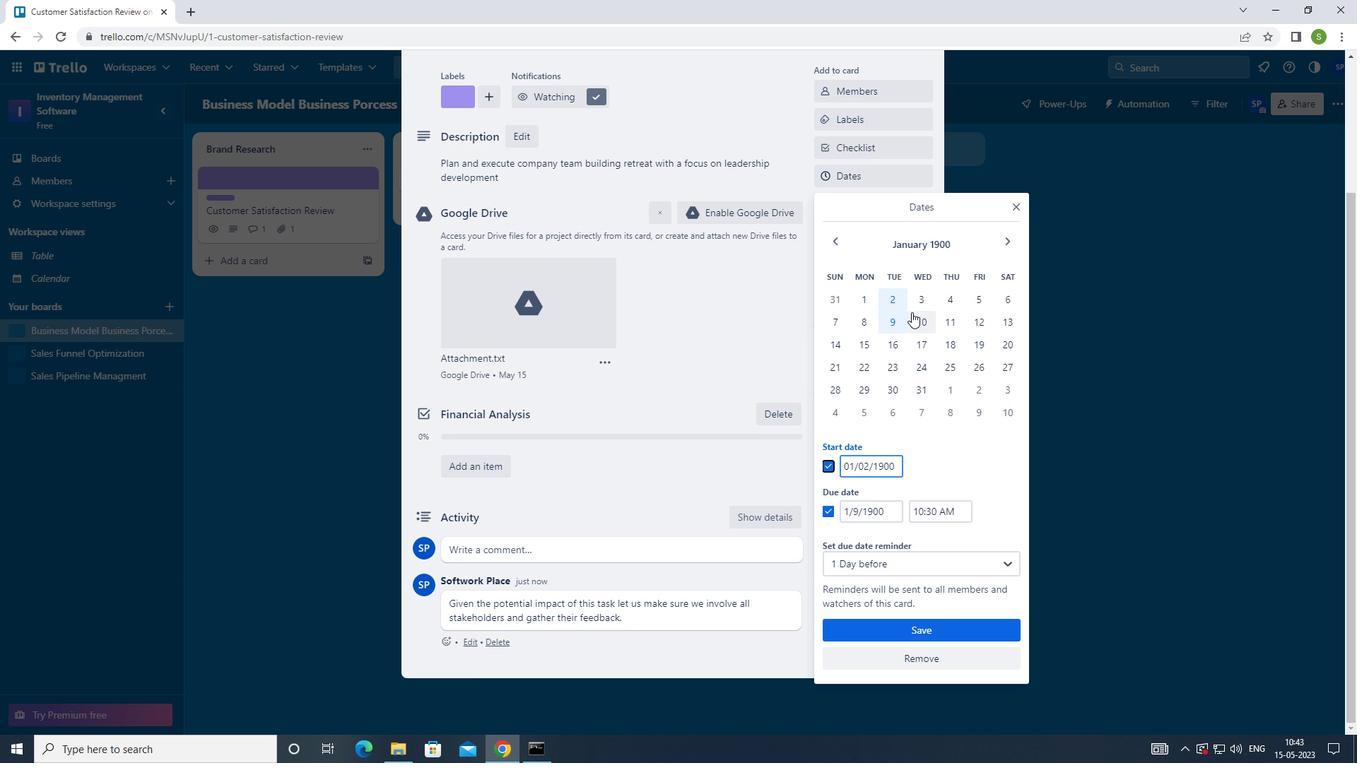 
Action: Mouse pressed left at (918, 297)
Screenshot: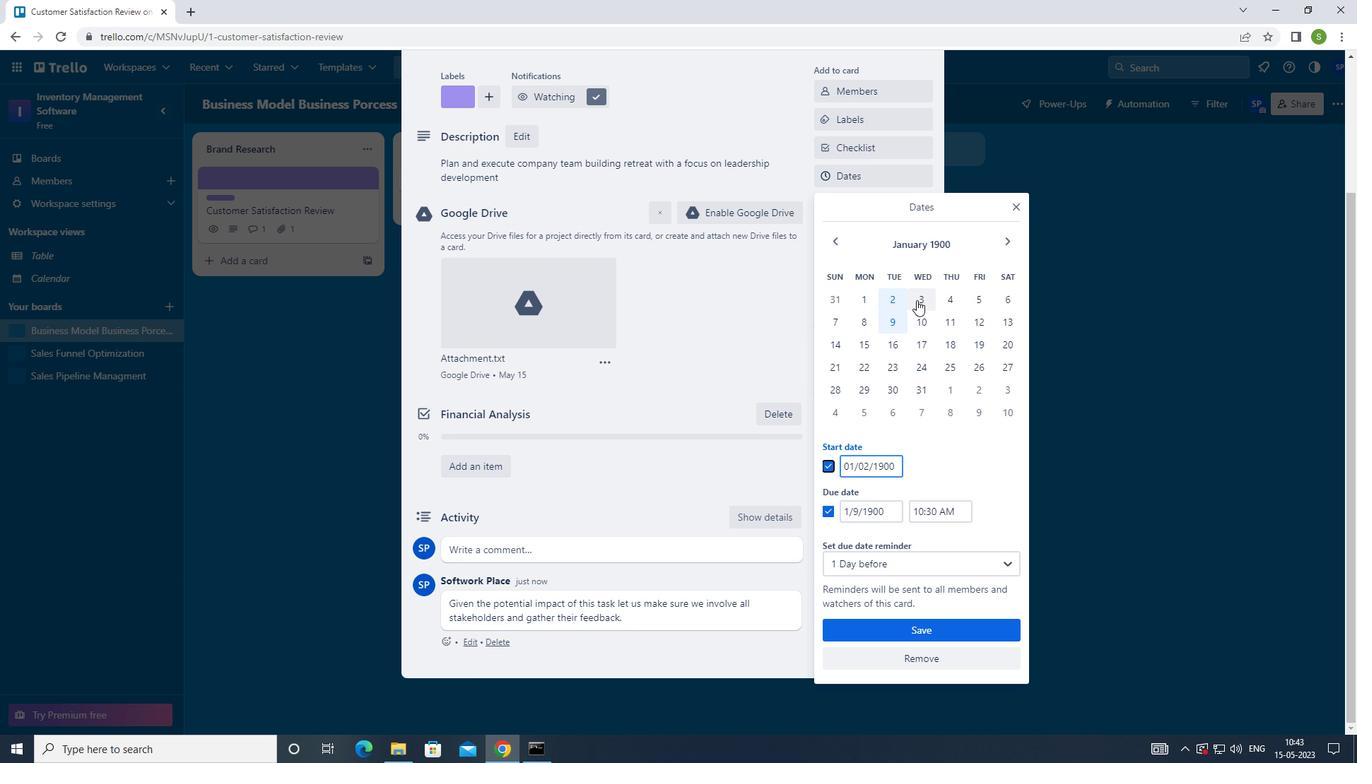 
Action: Mouse moved to (918, 322)
Screenshot: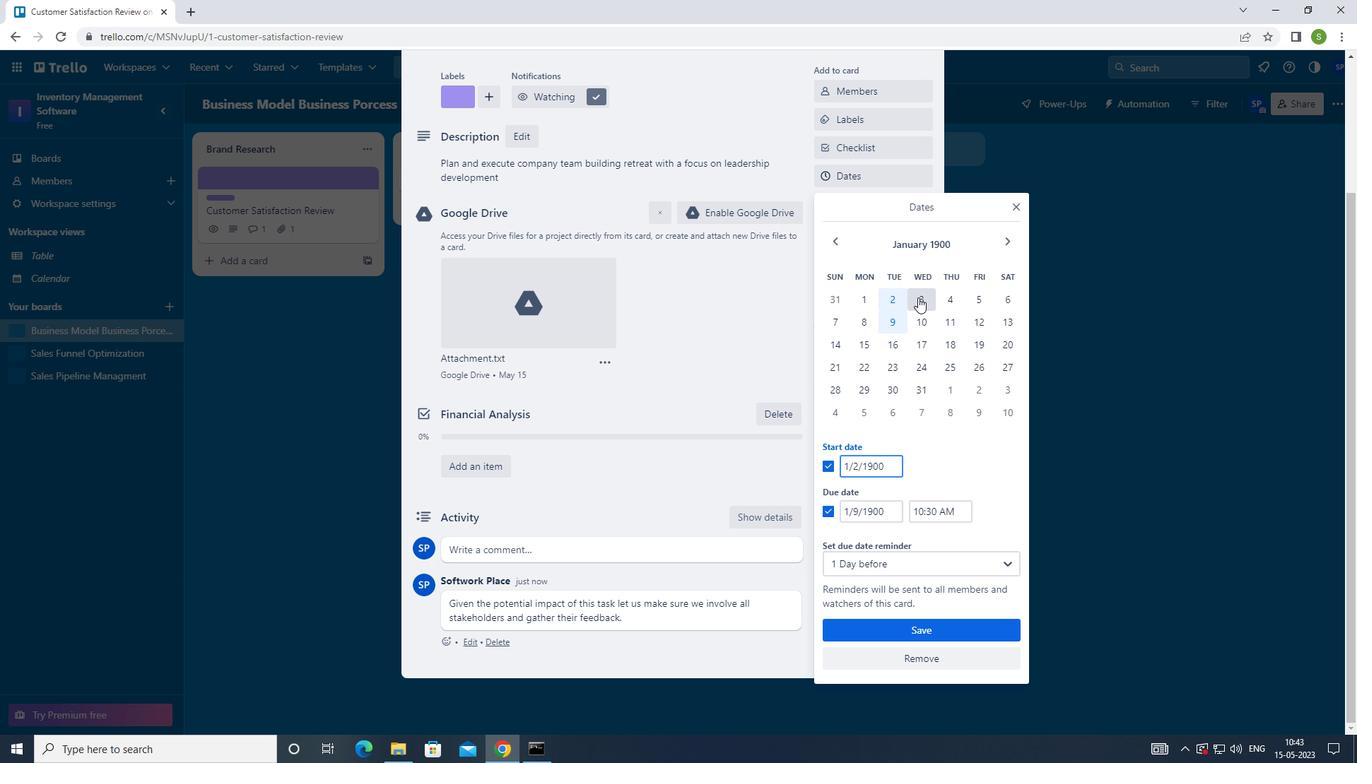 
Action: Mouse pressed left at (918, 322)
Screenshot: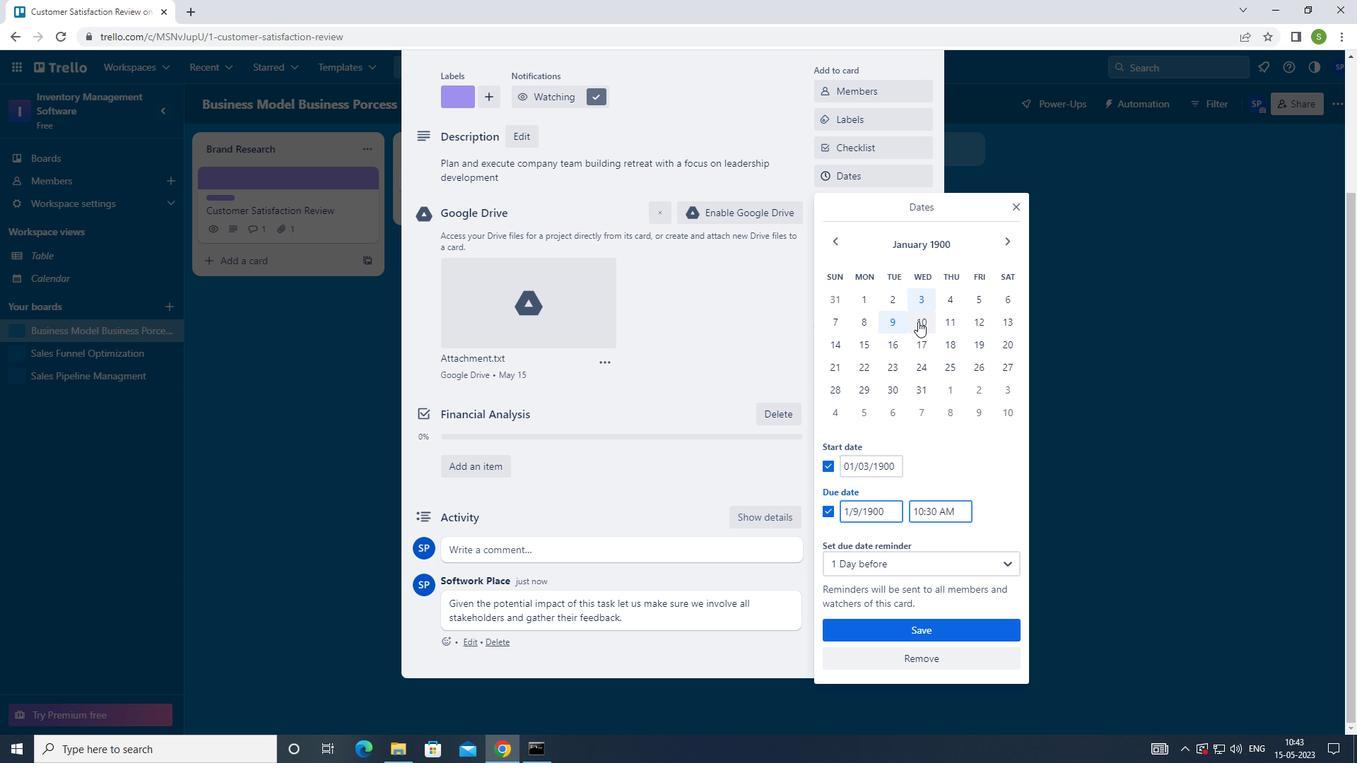 
Action: Mouse moved to (888, 629)
Screenshot: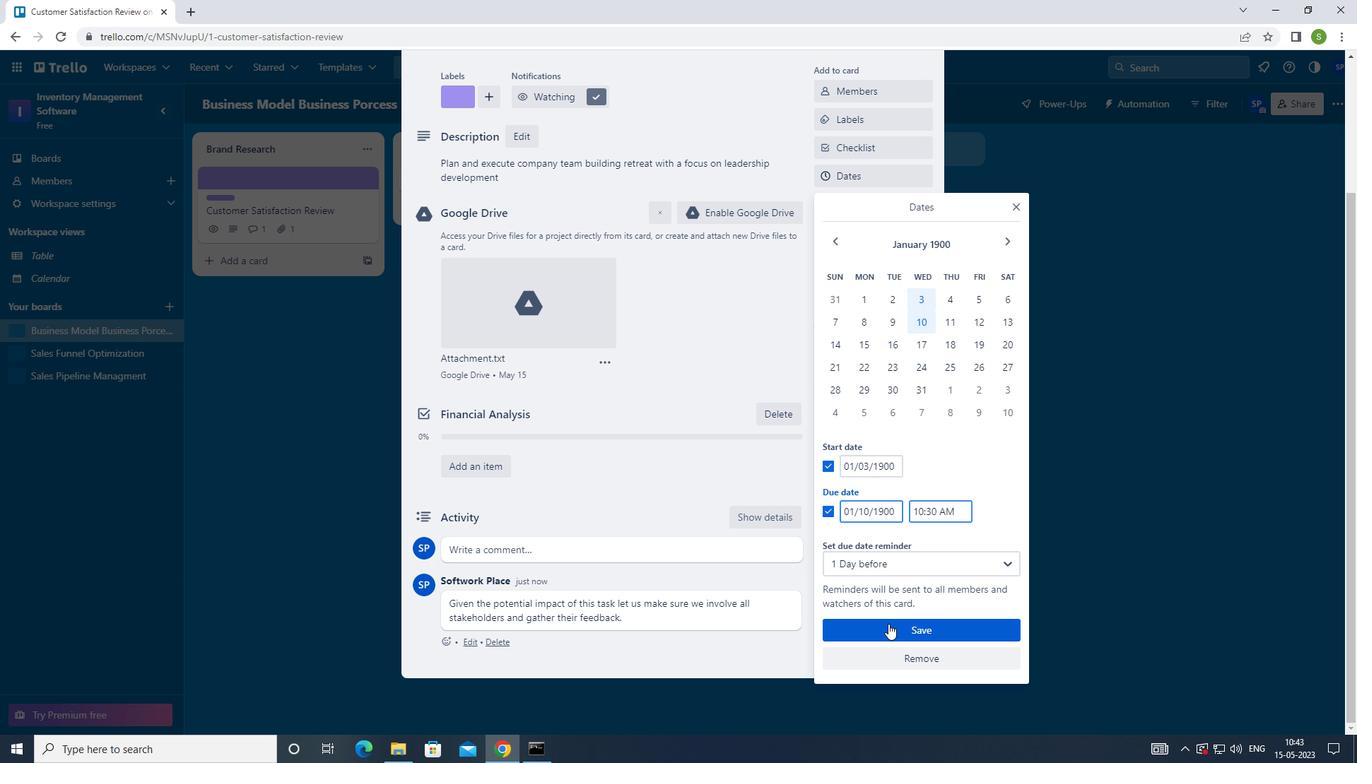 
Action: Mouse pressed left at (888, 629)
Screenshot: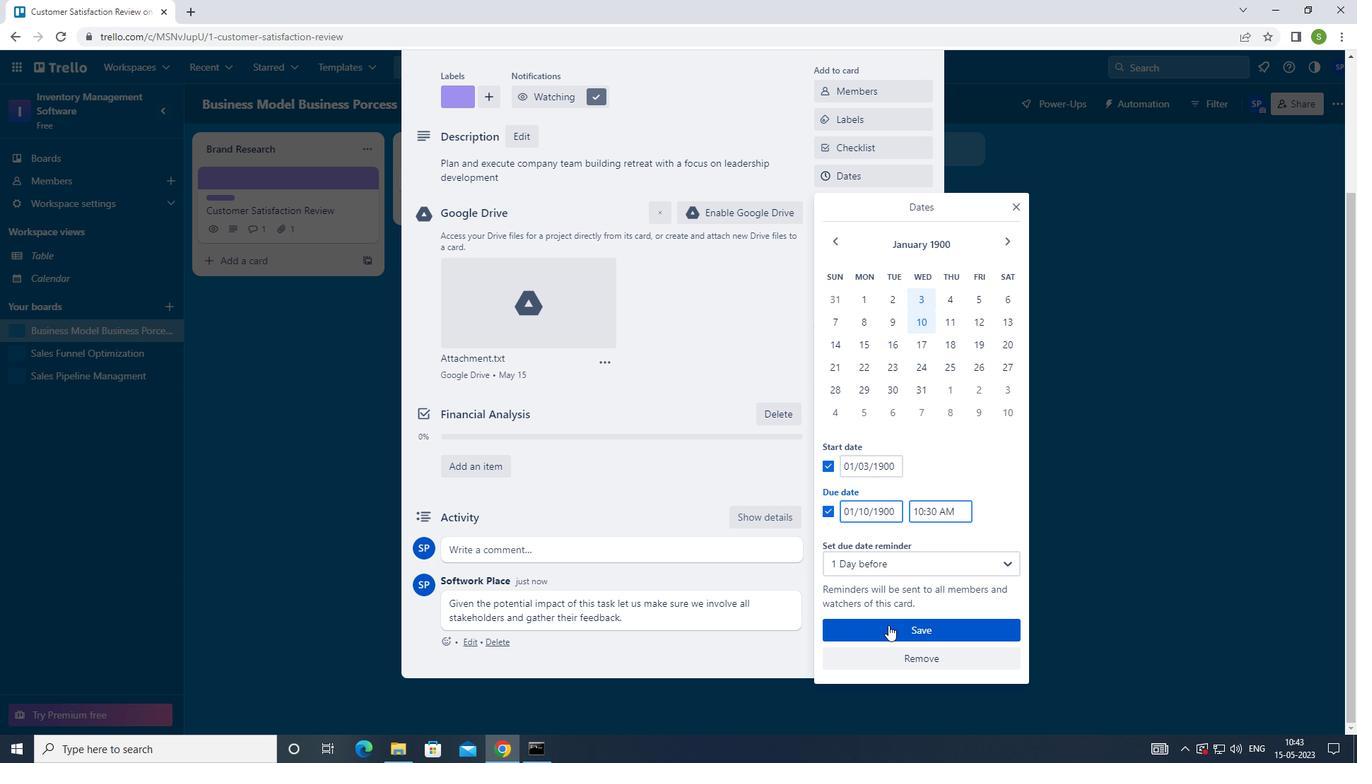 
Action: Mouse moved to (886, 616)
Screenshot: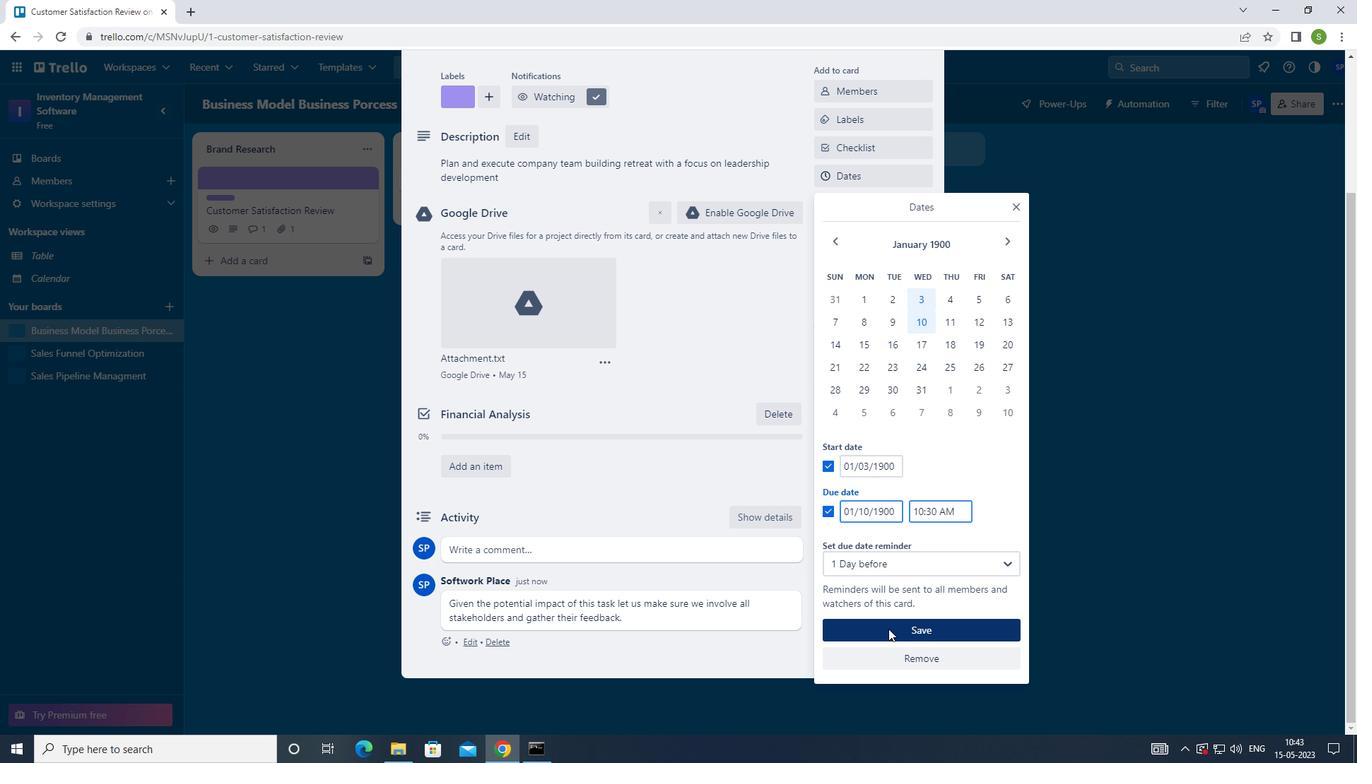 
Action: Key pressed <Key.f8>
Screenshot: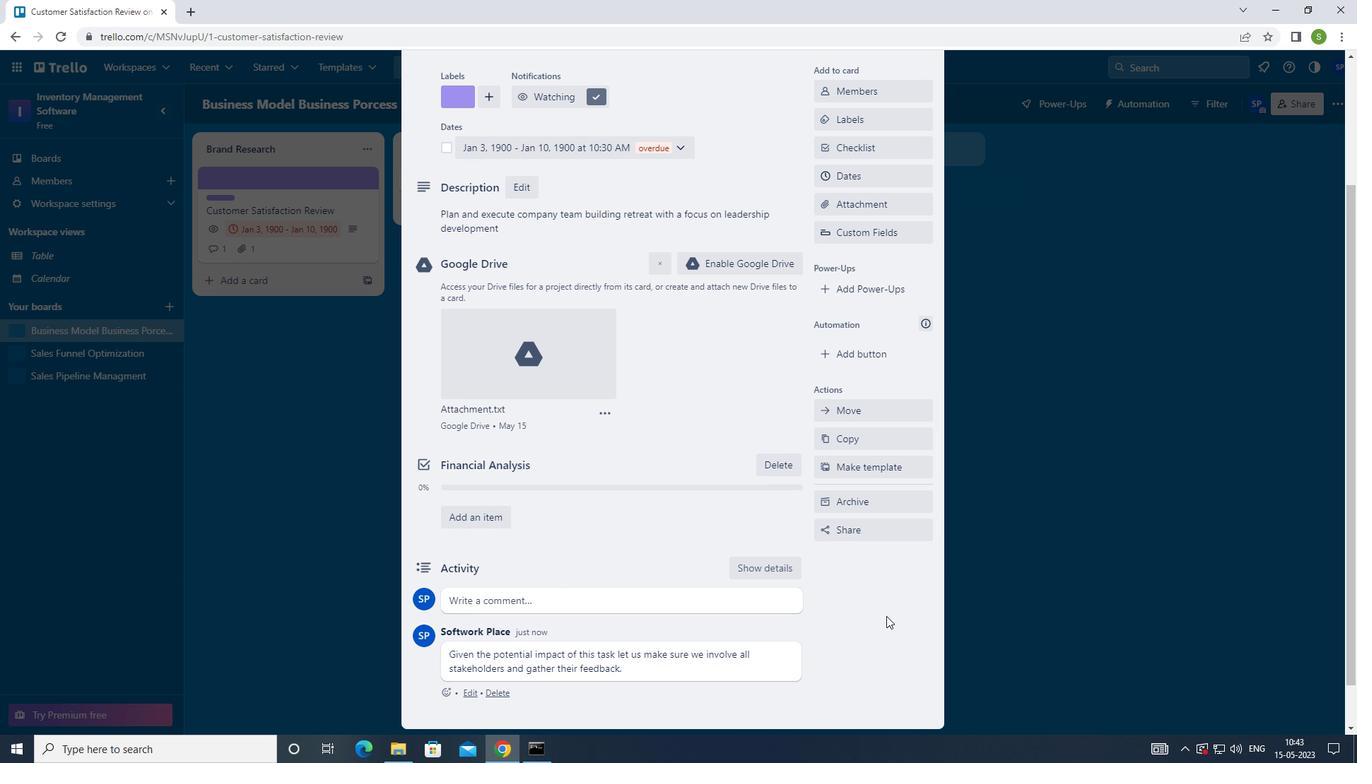 
